 Task: Look for space in Bornheim, Germany from 8th June, 2023 to 19th June, 2023 for 1 adult in price range Rs.5000 to Rs.12000. Place can be shared room with 1  bedroom having 1 bed and 1 bathroom. Property type can be house, flat, guest house, hotel. Booking option can be shelf check-in. Required host language is English.
Action: Mouse moved to (403, 82)
Screenshot: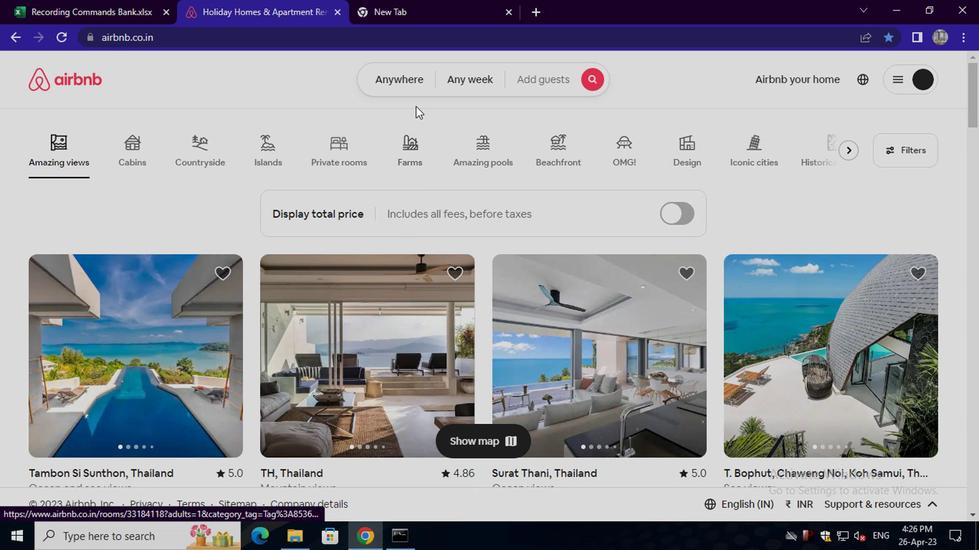 
Action: Mouse pressed left at (403, 82)
Screenshot: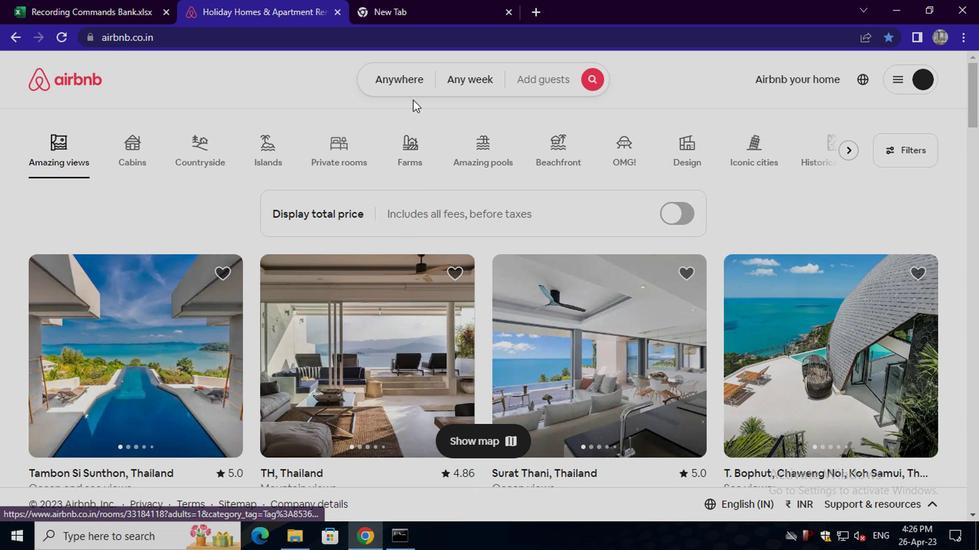 
Action: Mouse moved to (322, 142)
Screenshot: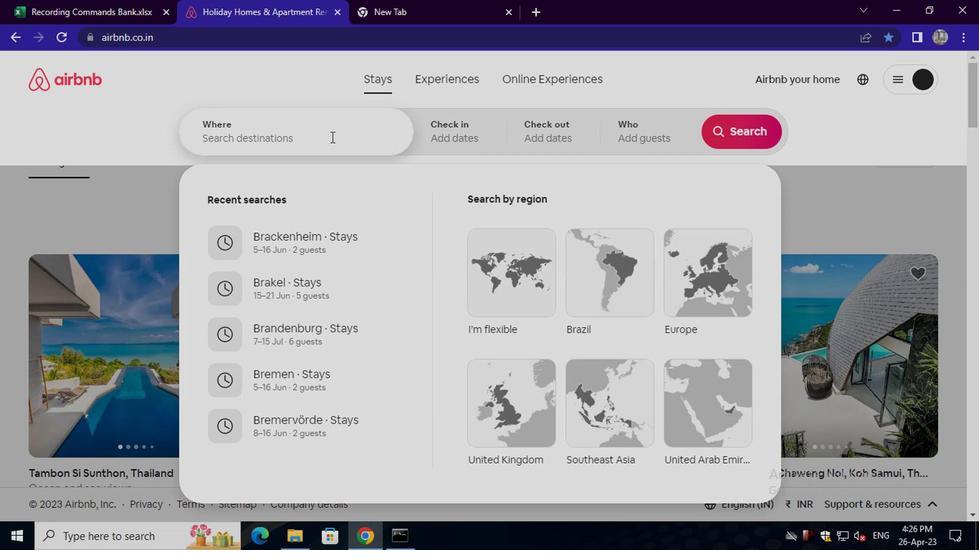 
Action: Mouse pressed left at (322, 142)
Screenshot: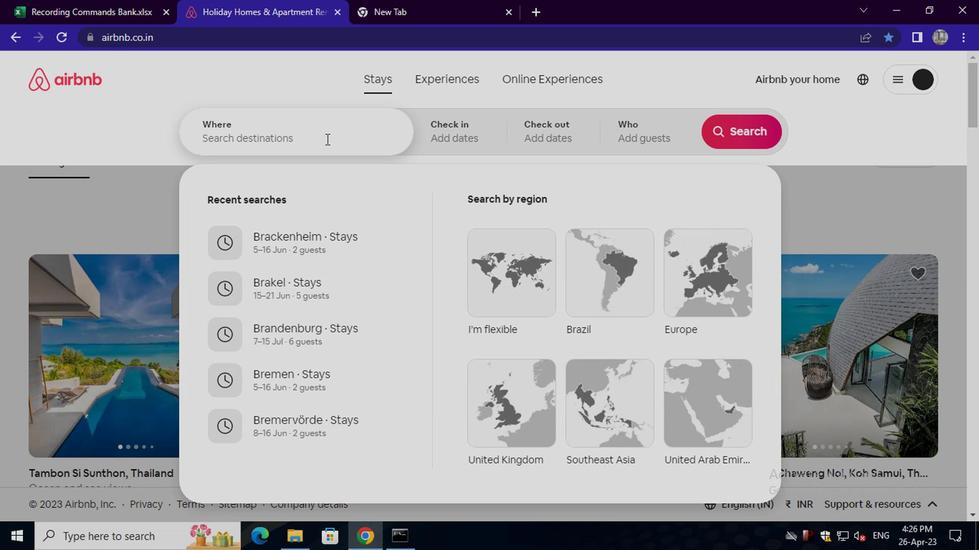 
Action: Key pressed borng<Key.backspace>heim,<Key.space>germany
Screenshot: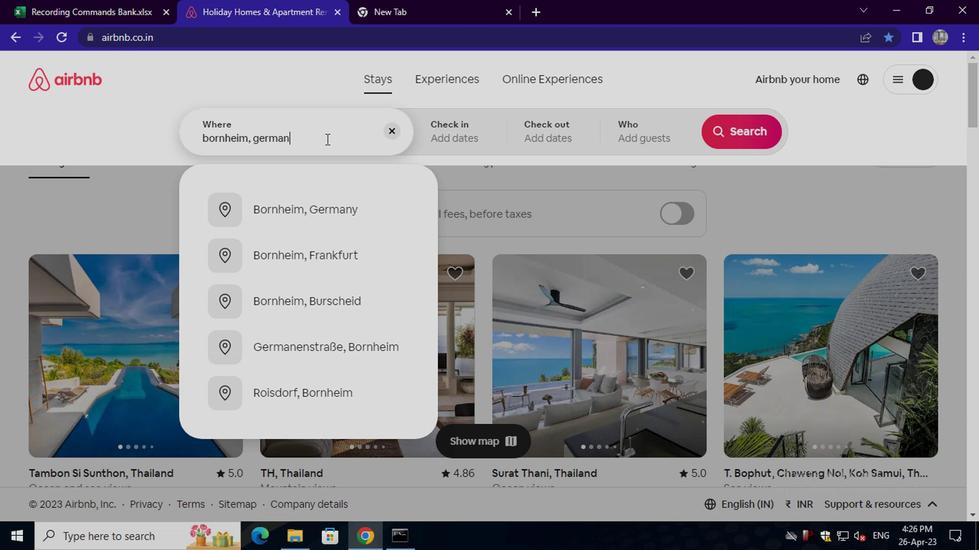 
Action: Mouse moved to (329, 138)
Screenshot: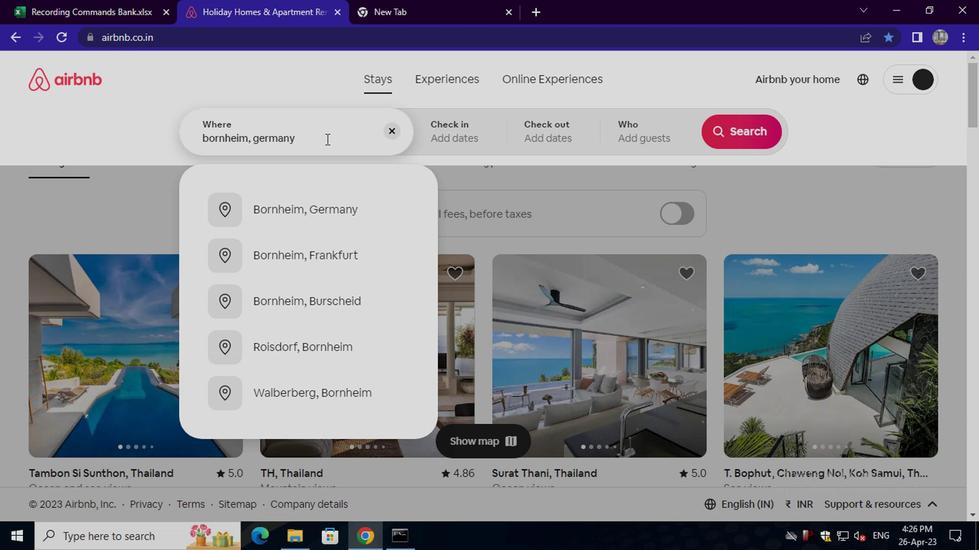 
Action: Key pressed <Key.enter>
Screenshot: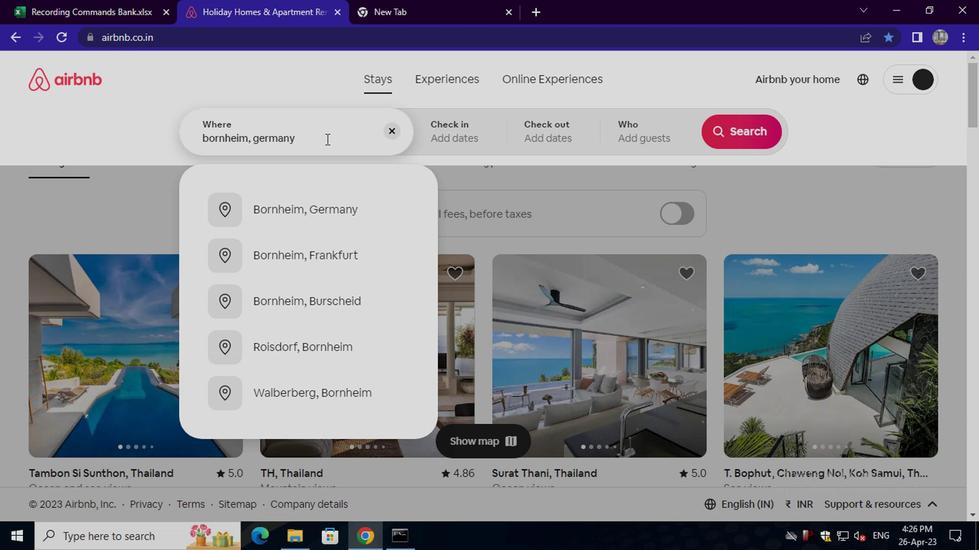 
Action: Mouse moved to (725, 246)
Screenshot: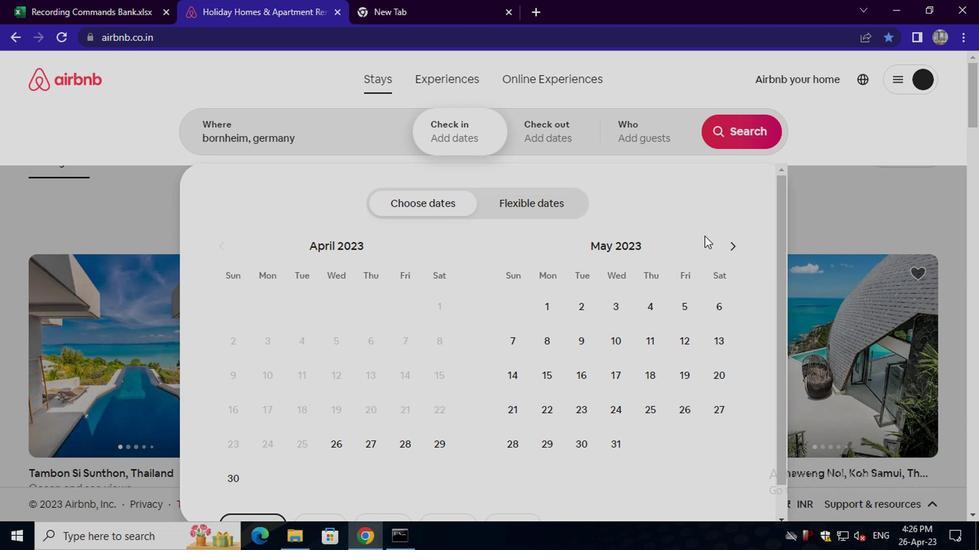 
Action: Mouse pressed left at (725, 246)
Screenshot: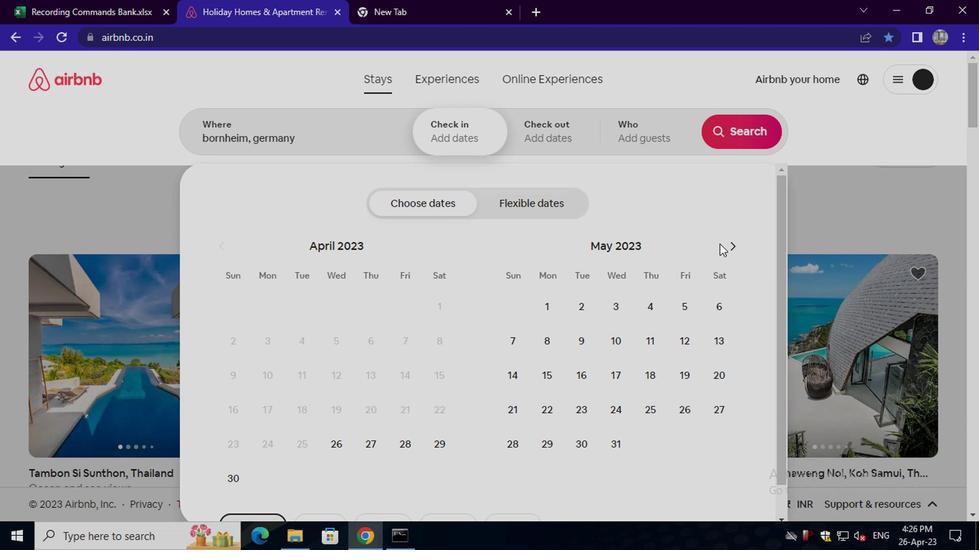 
Action: Mouse moved to (650, 336)
Screenshot: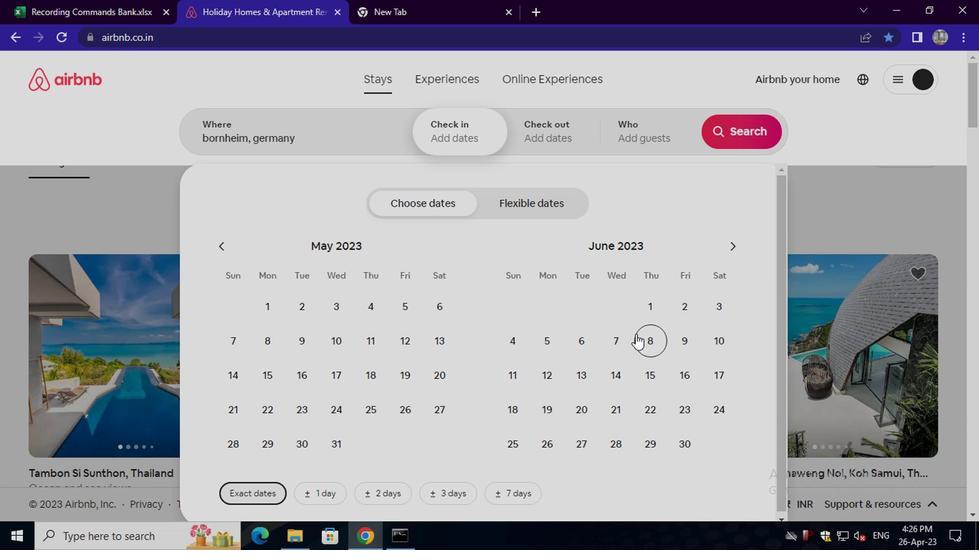 
Action: Mouse pressed left at (650, 336)
Screenshot: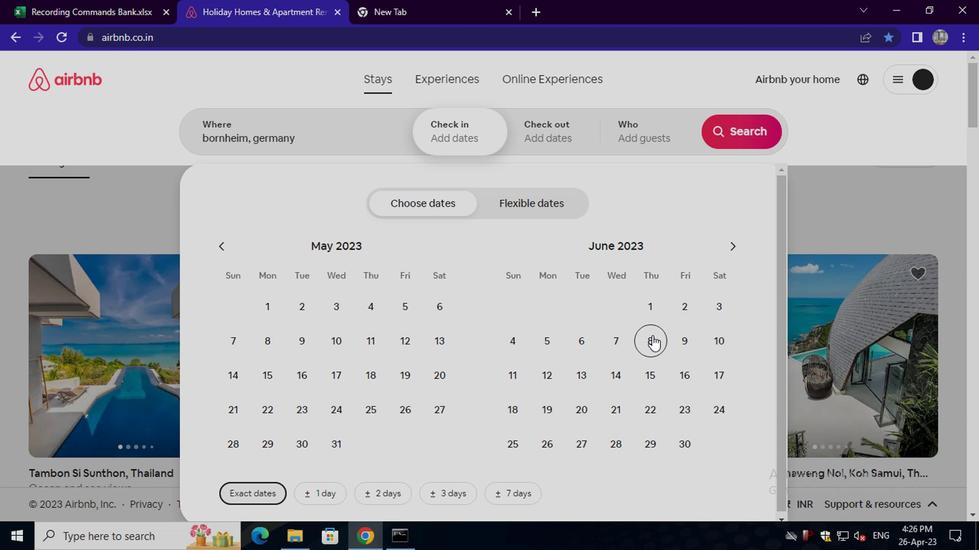 
Action: Mouse moved to (551, 413)
Screenshot: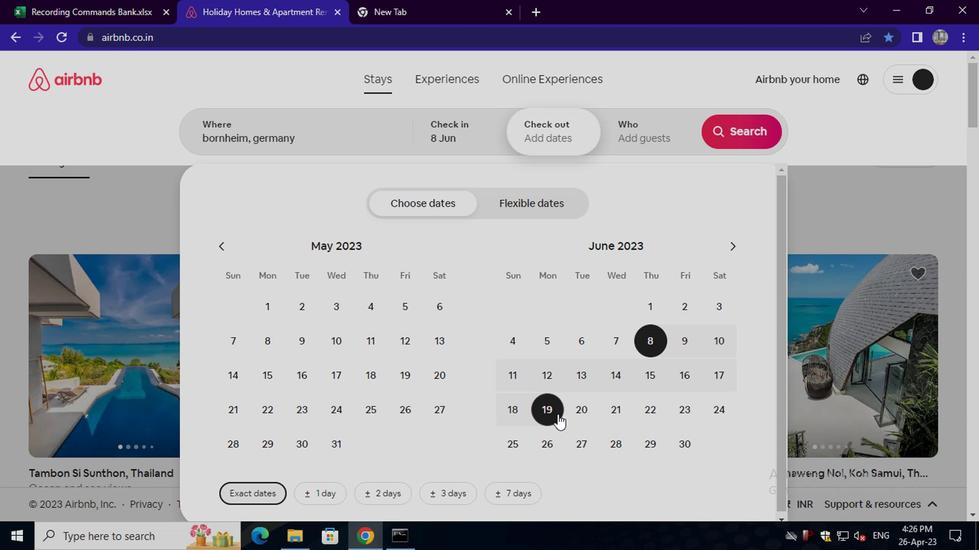 
Action: Mouse pressed left at (551, 413)
Screenshot: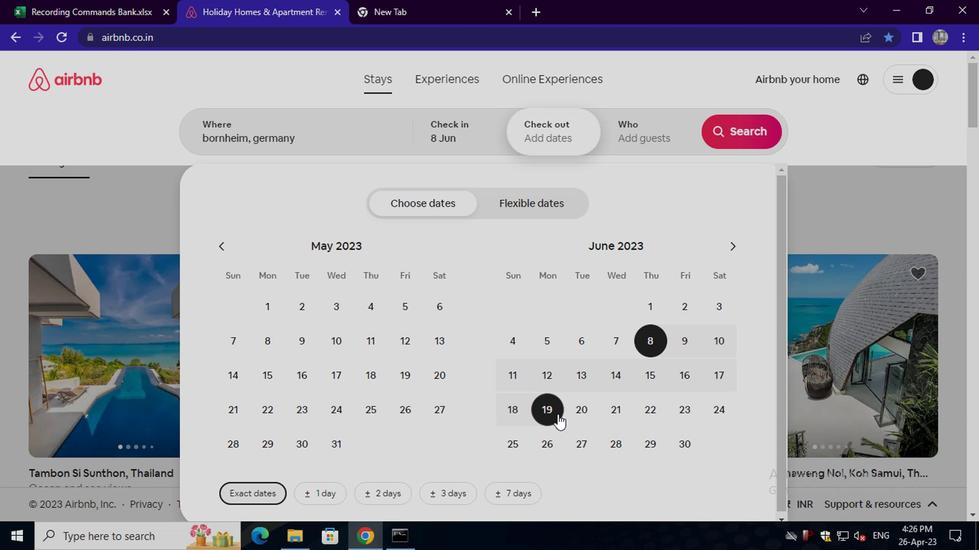 
Action: Mouse moved to (654, 144)
Screenshot: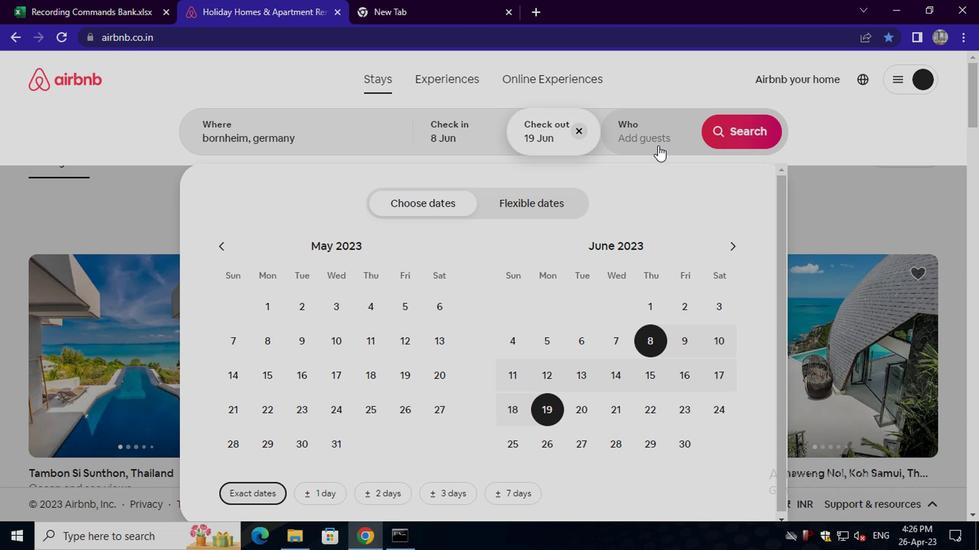 
Action: Mouse pressed left at (654, 144)
Screenshot: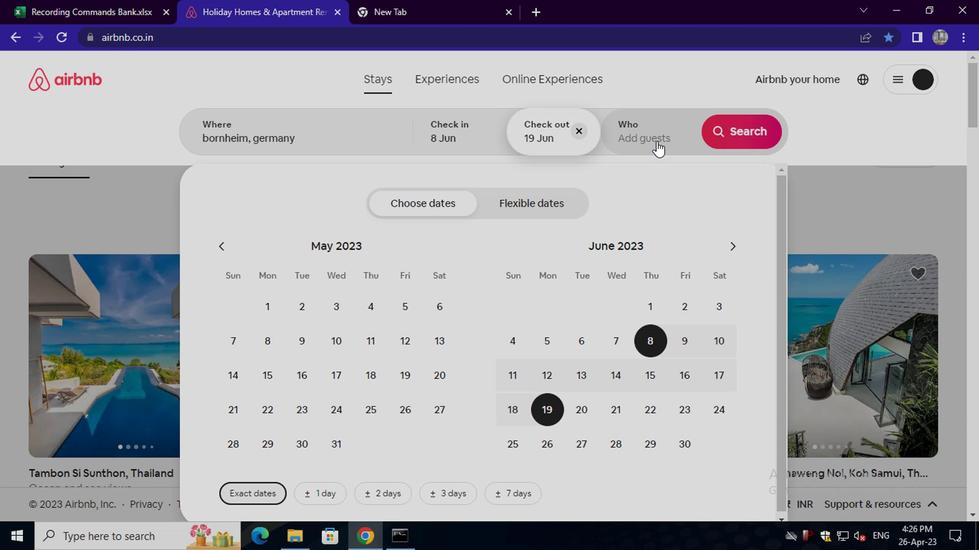 
Action: Mouse moved to (747, 202)
Screenshot: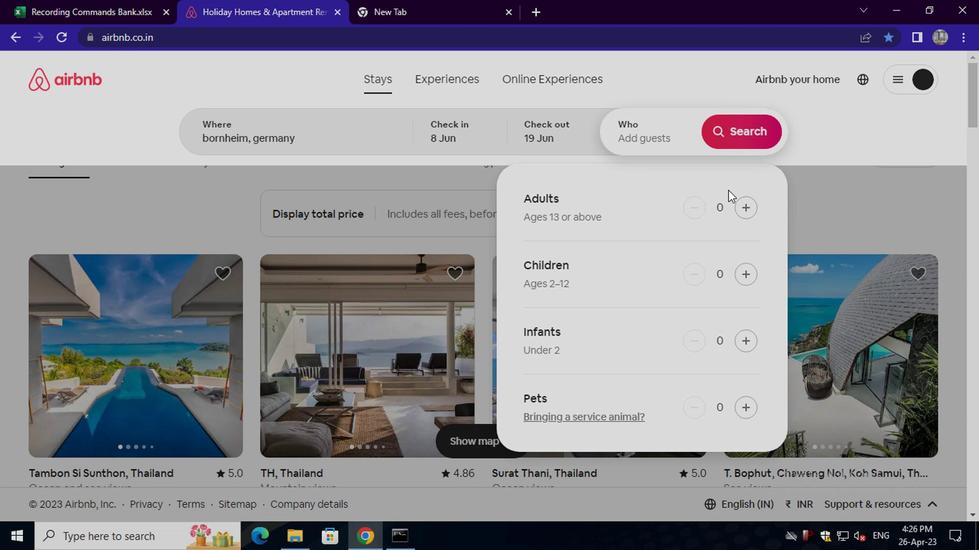
Action: Mouse pressed left at (747, 202)
Screenshot: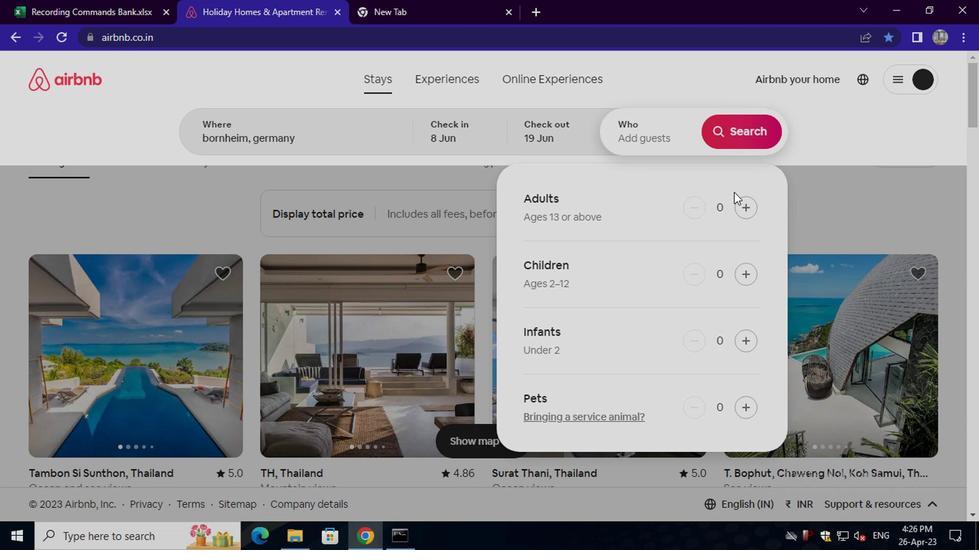 
Action: Mouse moved to (733, 138)
Screenshot: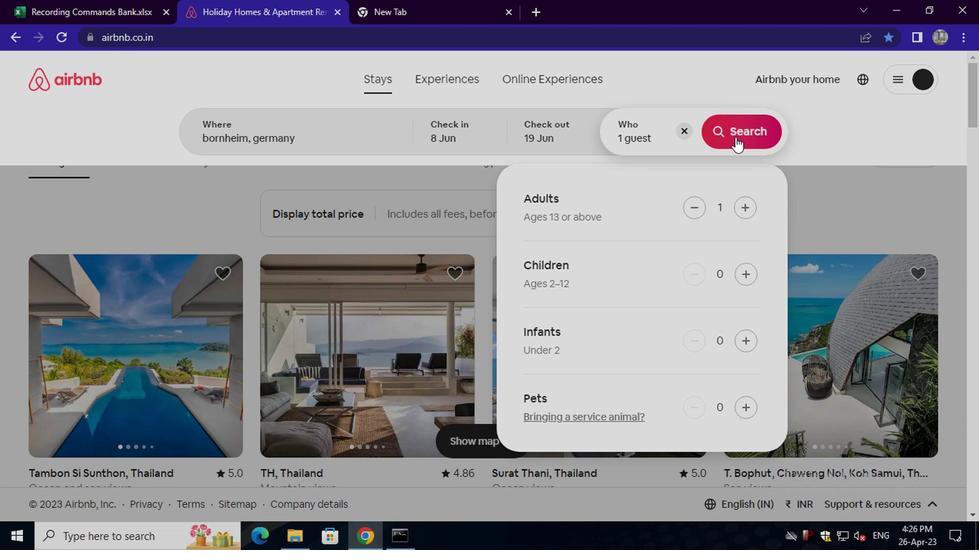 
Action: Mouse pressed left at (733, 138)
Screenshot: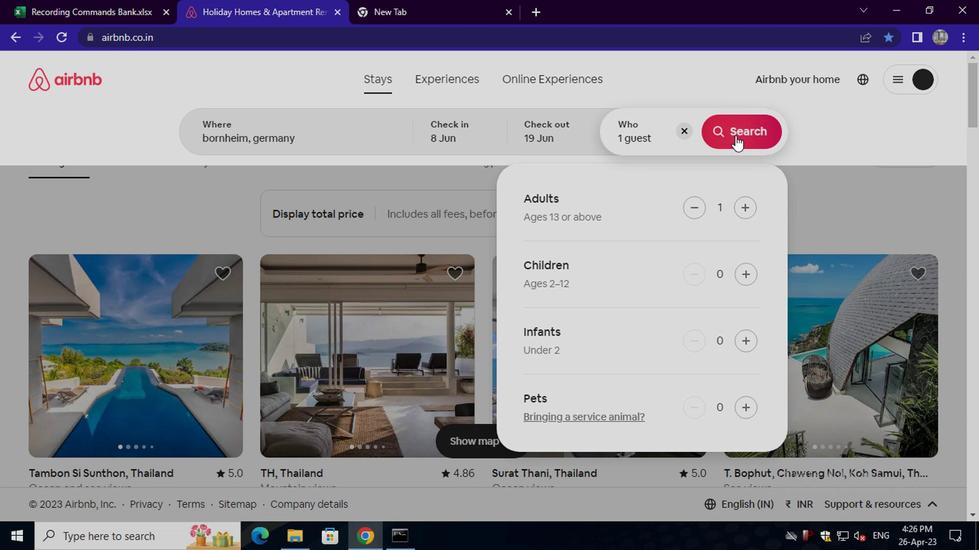 
Action: Mouse moved to (937, 137)
Screenshot: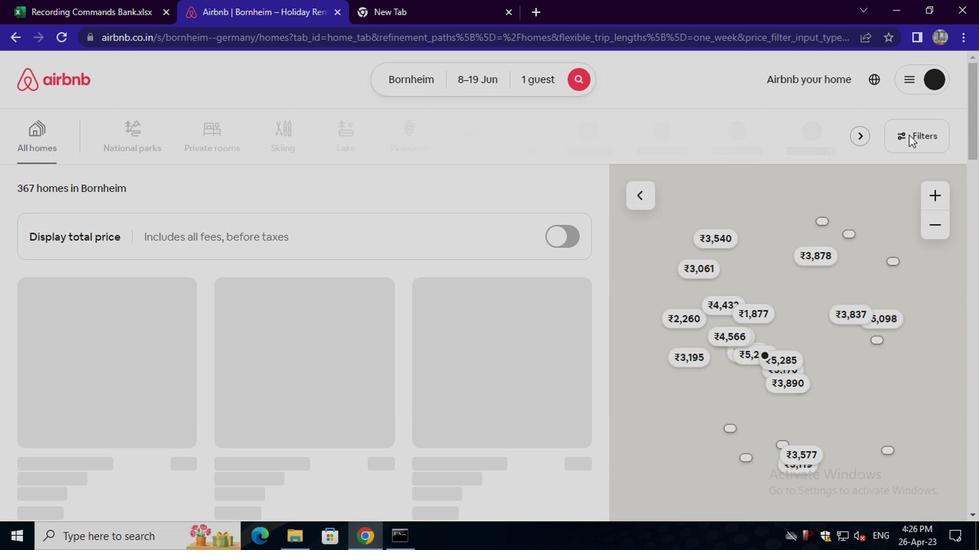 
Action: Mouse pressed left at (937, 137)
Screenshot: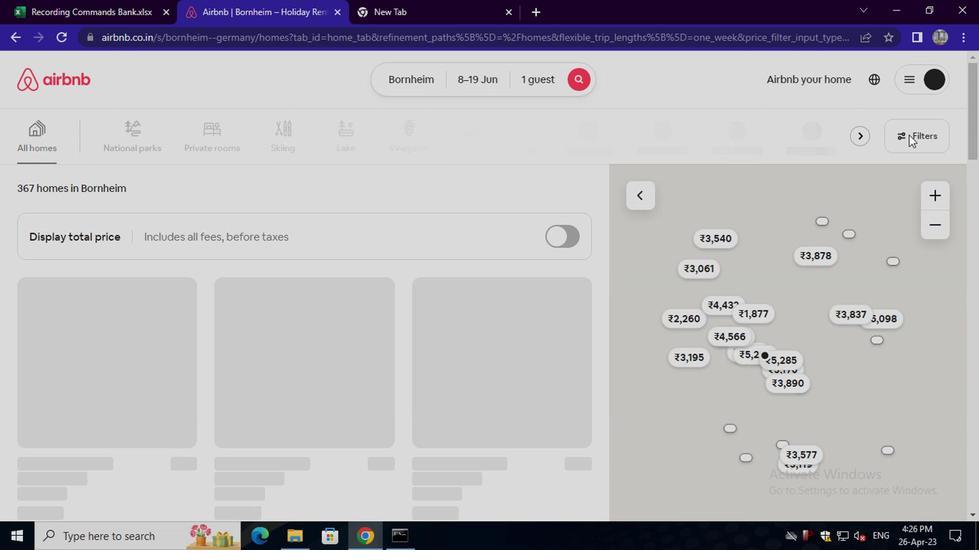 
Action: Mouse moved to (343, 323)
Screenshot: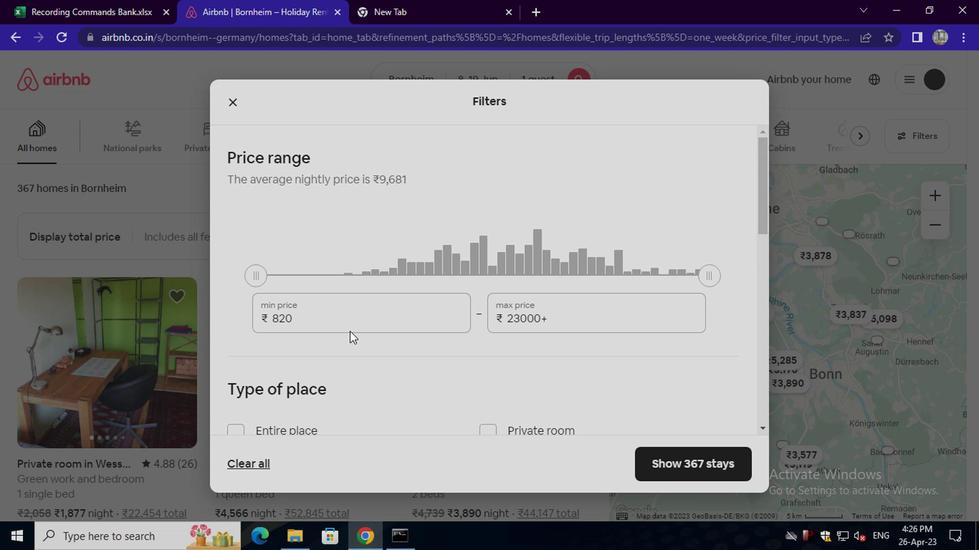 
Action: Mouse pressed left at (343, 323)
Screenshot: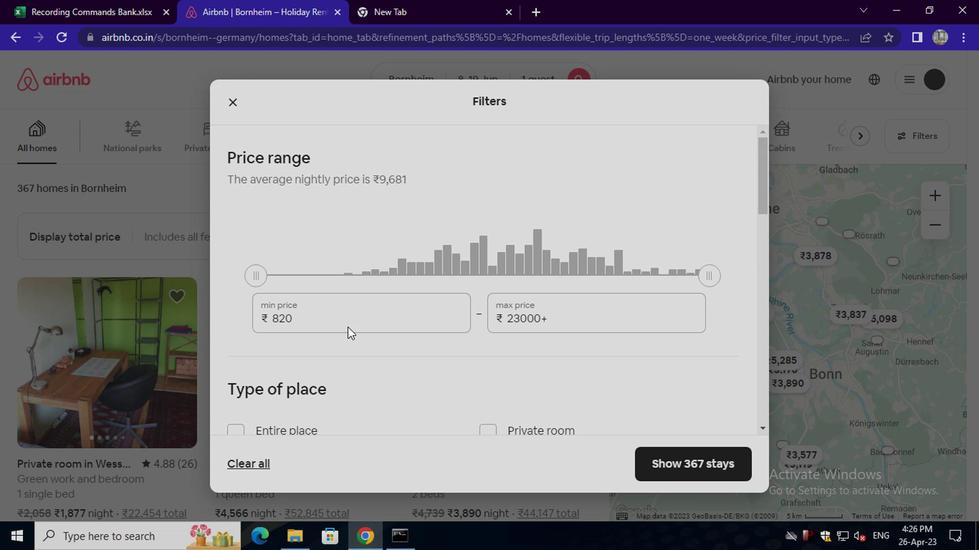 
Action: Key pressed <Key.backspace><Key.backspace><Key.backspace><Key.backspace><Key.backspace><Key.backspace><Key.backspace><Key.backspace><Key.backspace><Key.backspace><Key.backspace><Key.backspace>5000
Screenshot: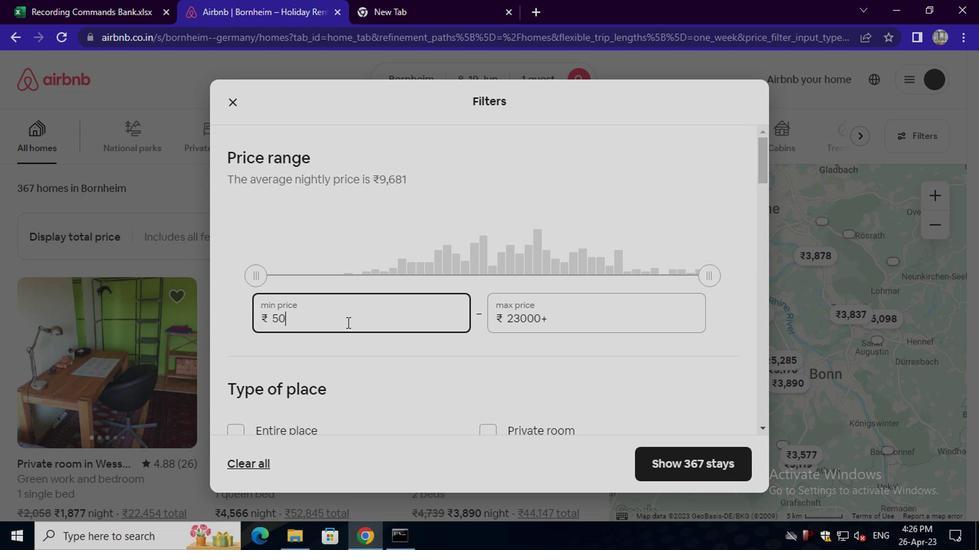 
Action: Mouse moved to (546, 317)
Screenshot: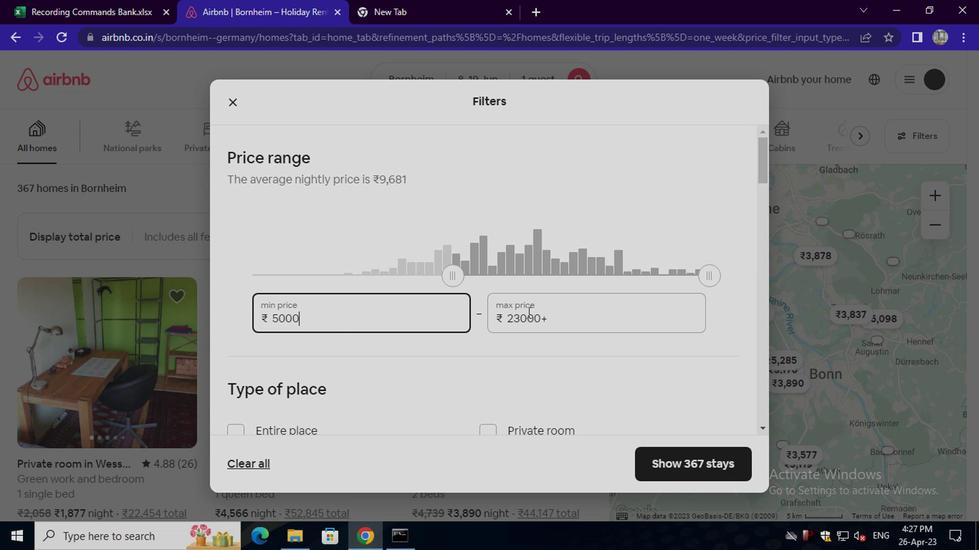 
Action: Mouse pressed left at (546, 317)
Screenshot: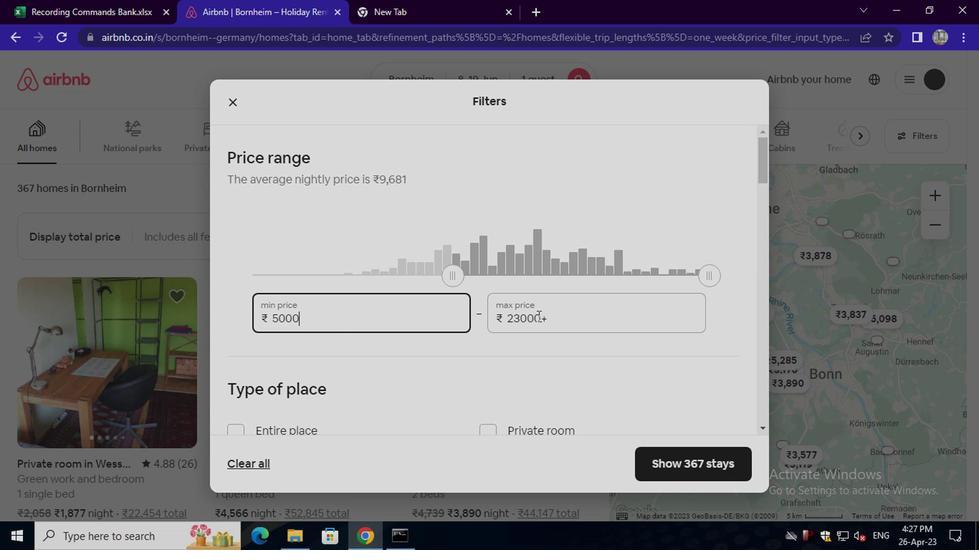 
Action: Mouse moved to (546, 317)
Screenshot: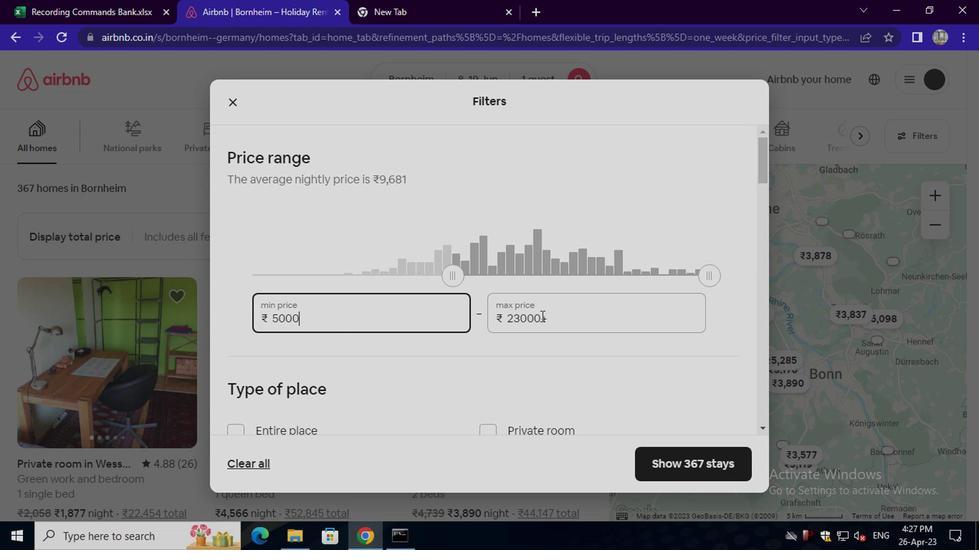 
Action: Key pressed <Key.backspace><Key.backspace><Key.backspace><Key.backspace><Key.backspace><Key.backspace><Key.backspace><Key.backspace><Key.backspace><Key.backspace><Key.backspace><Key.backspace><Key.backspace>12000
Screenshot: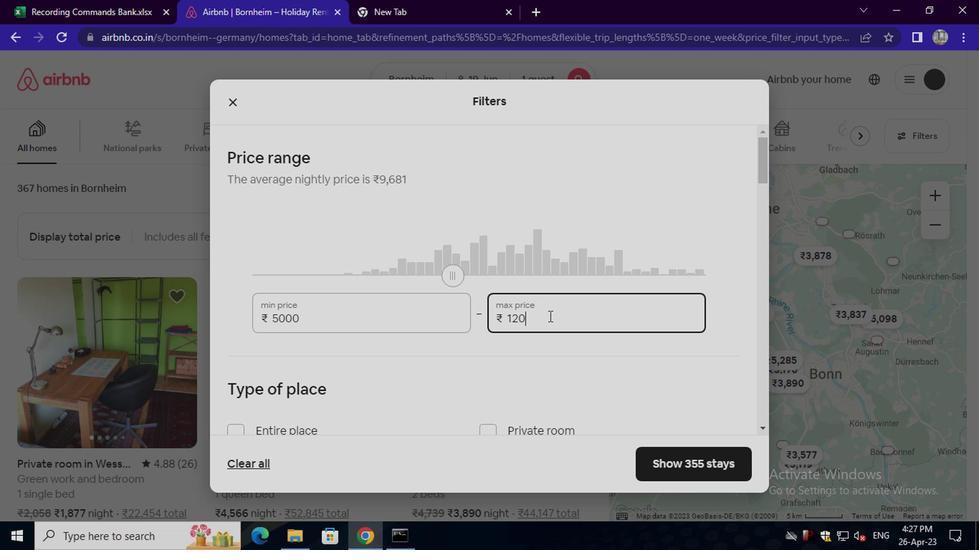 
Action: Mouse scrolled (546, 316) with delta (0, 0)
Screenshot: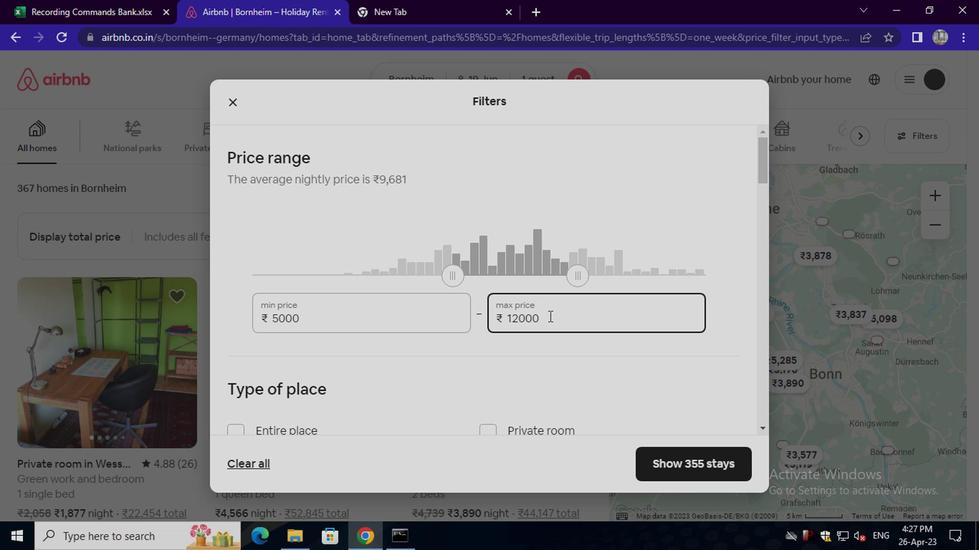
Action: Mouse scrolled (546, 316) with delta (0, 0)
Screenshot: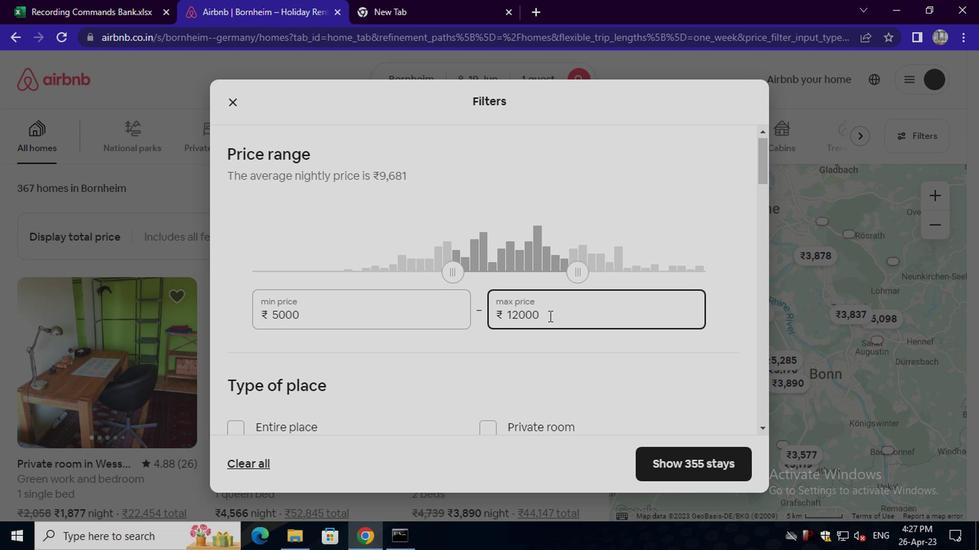 
Action: Mouse scrolled (546, 316) with delta (0, 0)
Screenshot: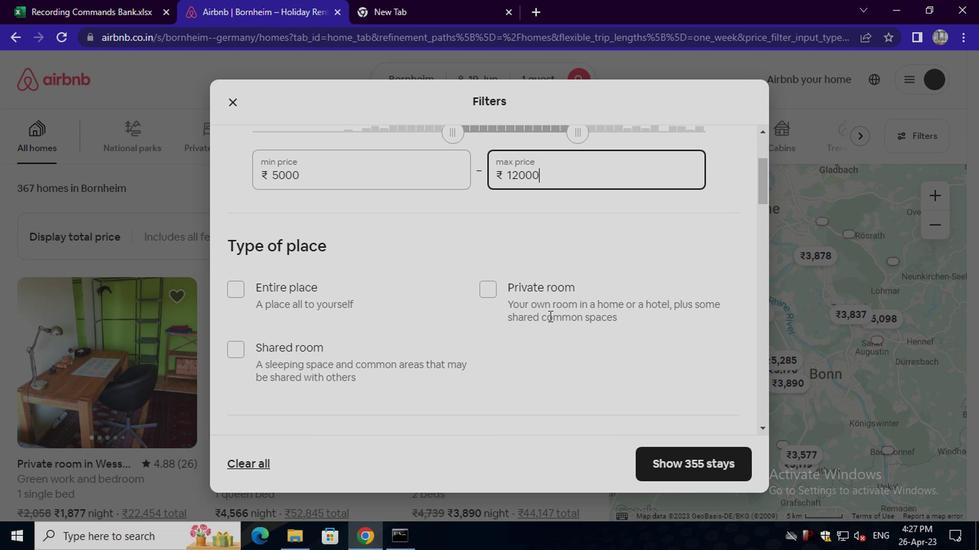 
Action: Mouse moved to (287, 274)
Screenshot: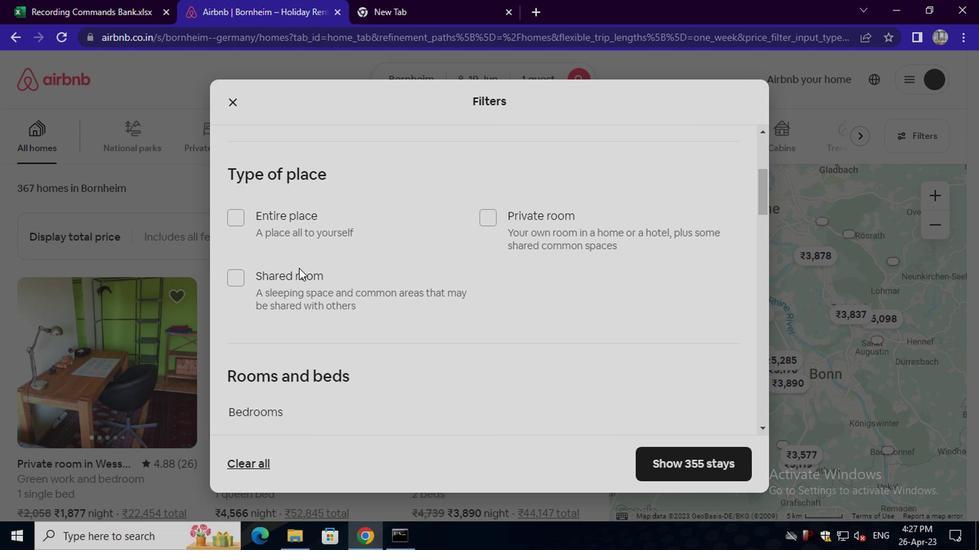 
Action: Mouse pressed left at (287, 274)
Screenshot: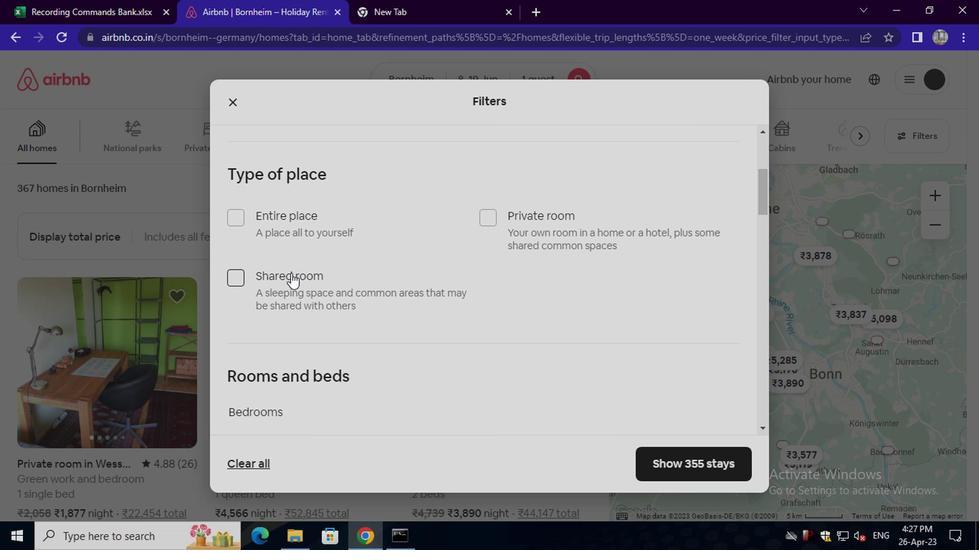 
Action: Mouse moved to (289, 277)
Screenshot: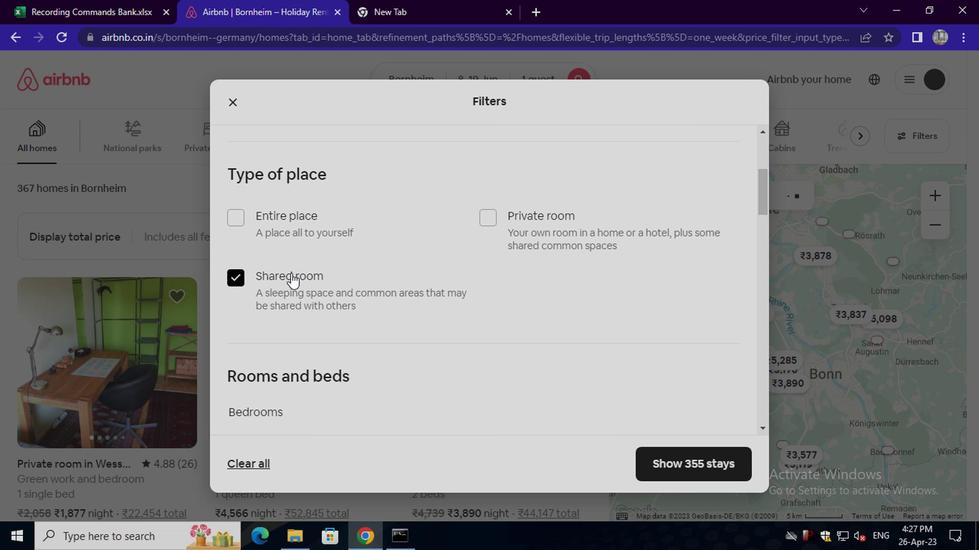 
Action: Mouse scrolled (289, 276) with delta (0, 0)
Screenshot: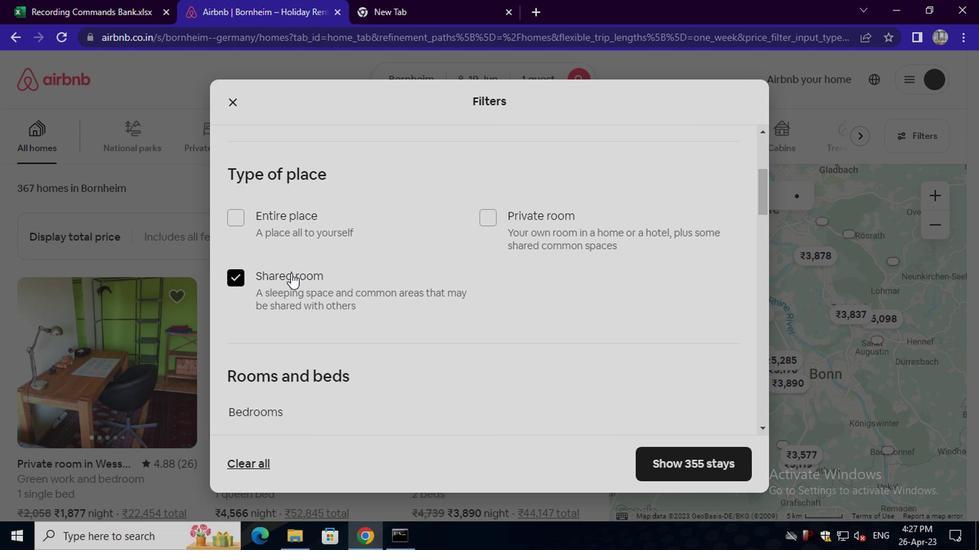 
Action: Mouse scrolled (289, 276) with delta (0, 0)
Screenshot: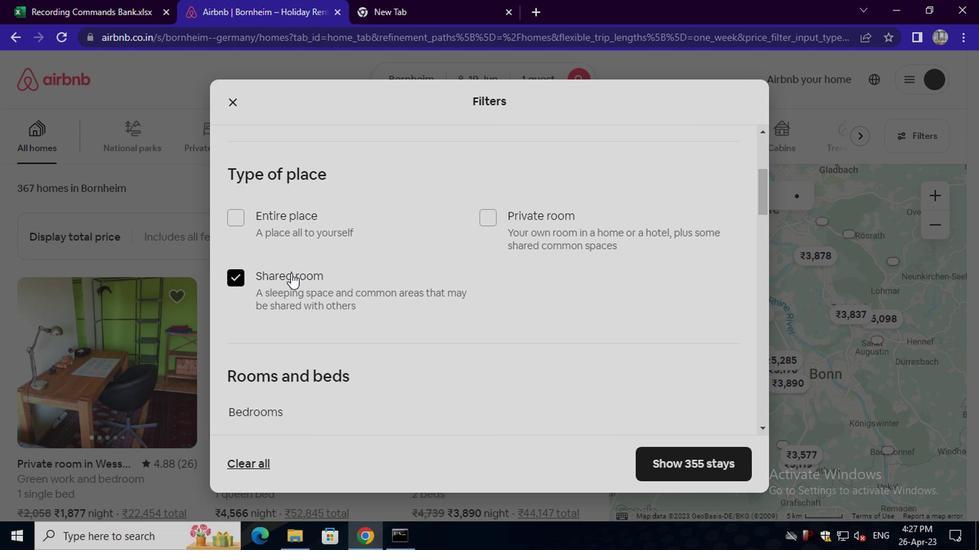 
Action: Mouse scrolled (289, 276) with delta (0, 0)
Screenshot: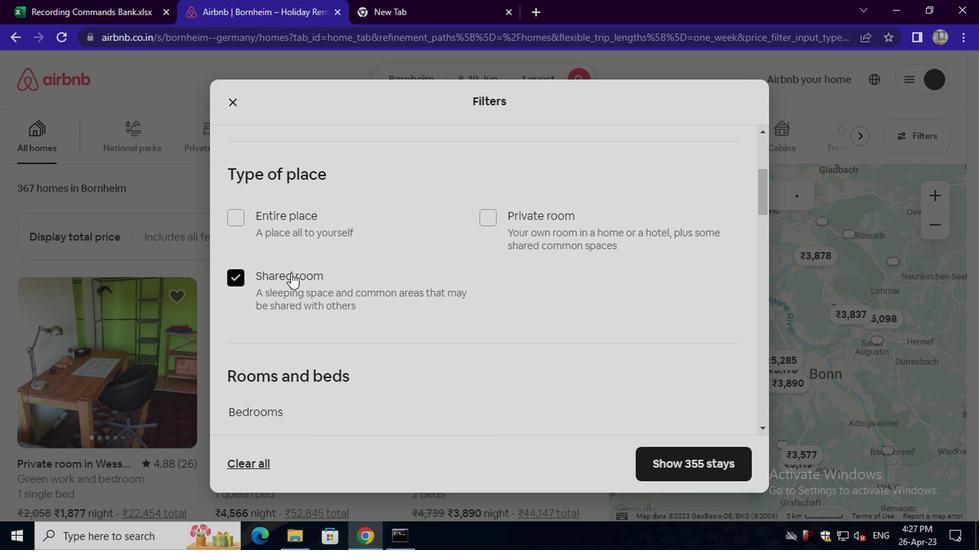 
Action: Mouse moved to (301, 246)
Screenshot: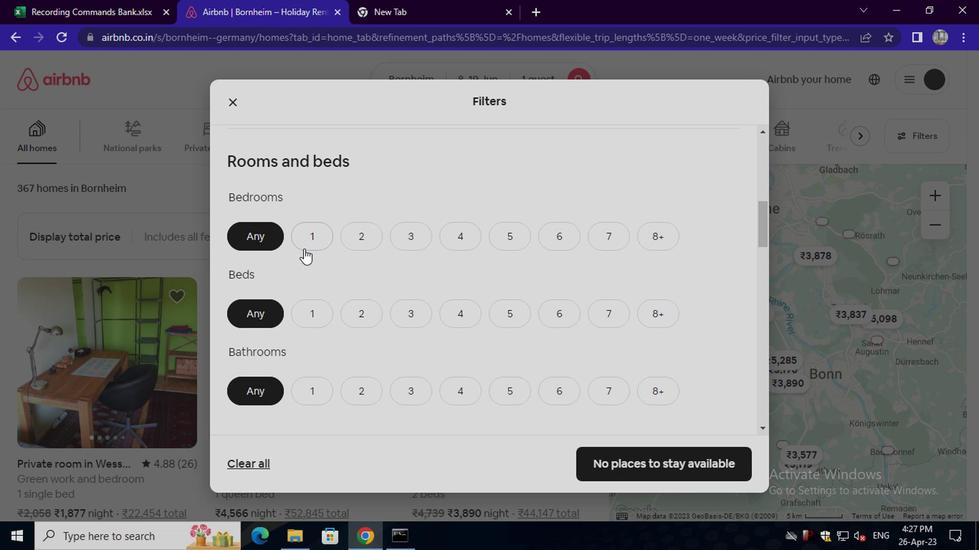 
Action: Mouse pressed left at (301, 246)
Screenshot: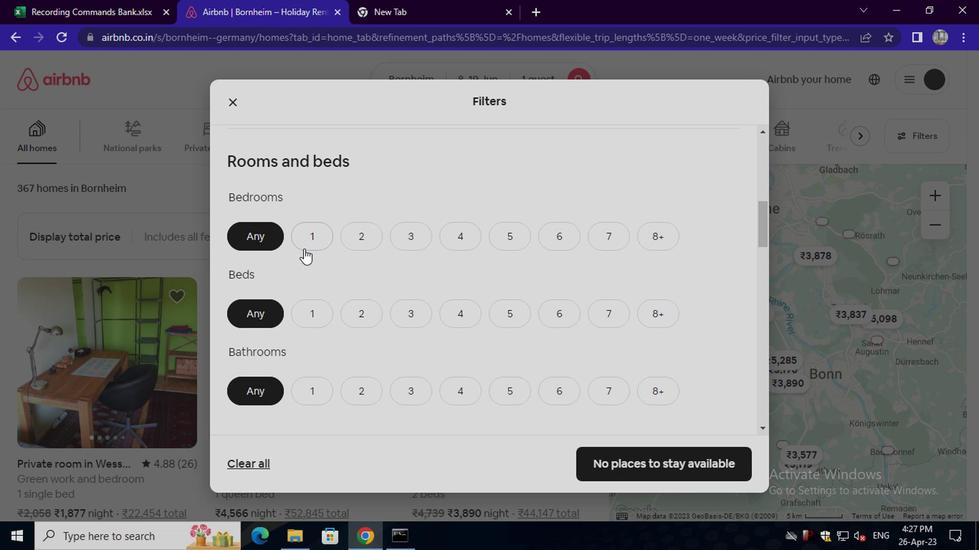 
Action: Mouse moved to (306, 311)
Screenshot: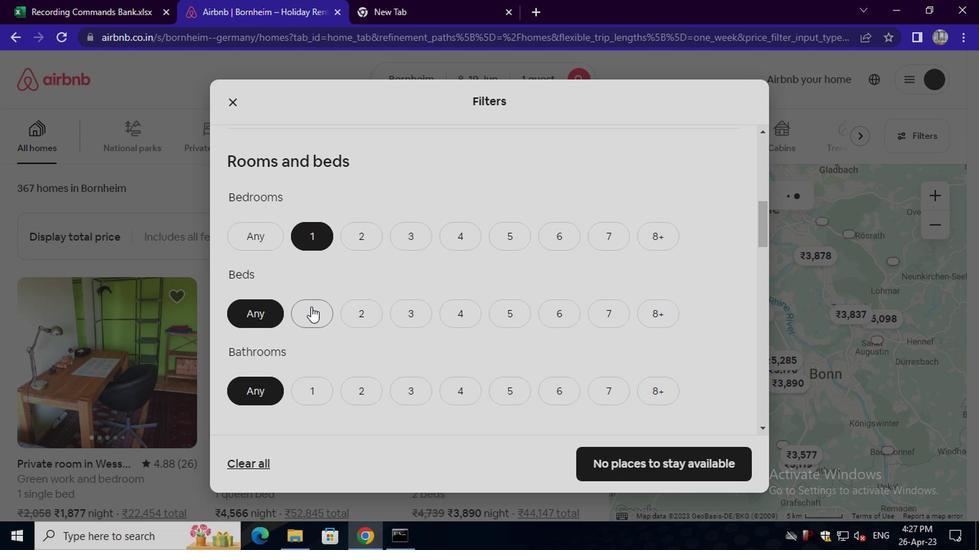 
Action: Mouse pressed left at (306, 311)
Screenshot: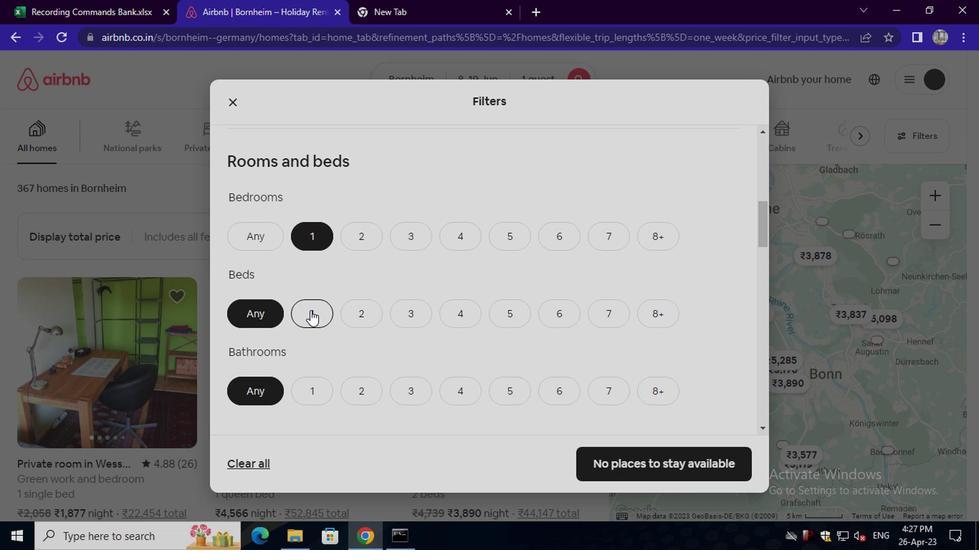 
Action: Mouse moved to (307, 391)
Screenshot: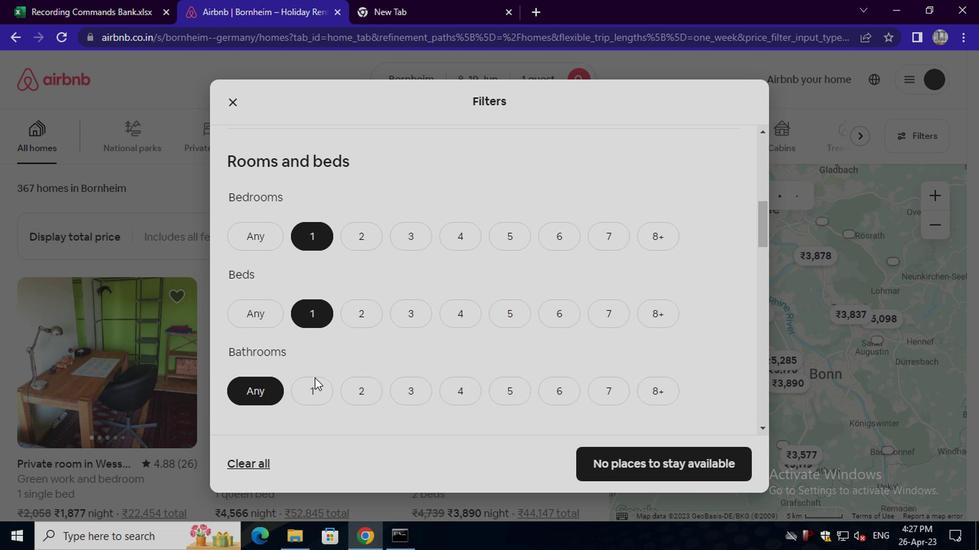 
Action: Mouse pressed left at (307, 391)
Screenshot: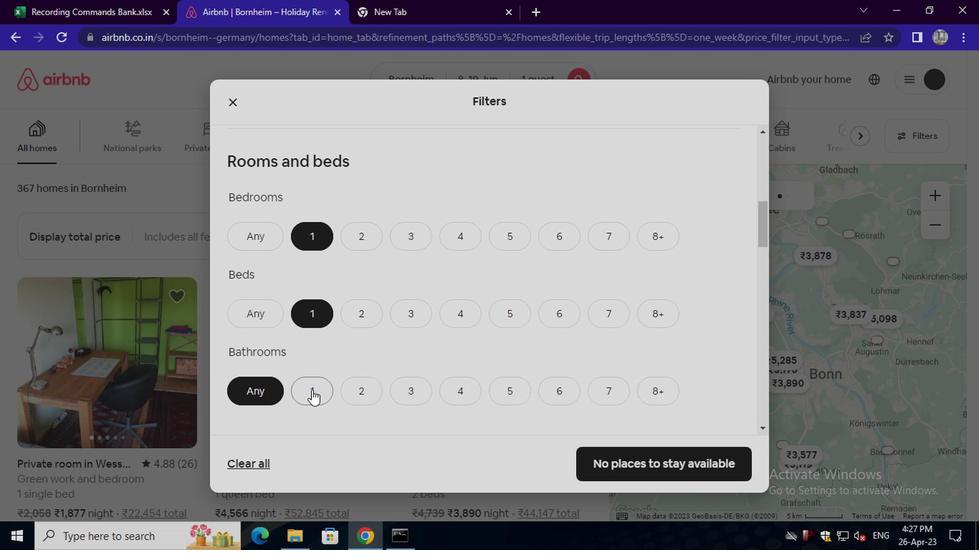 
Action: Mouse moved to (318, 351)
Screenshot: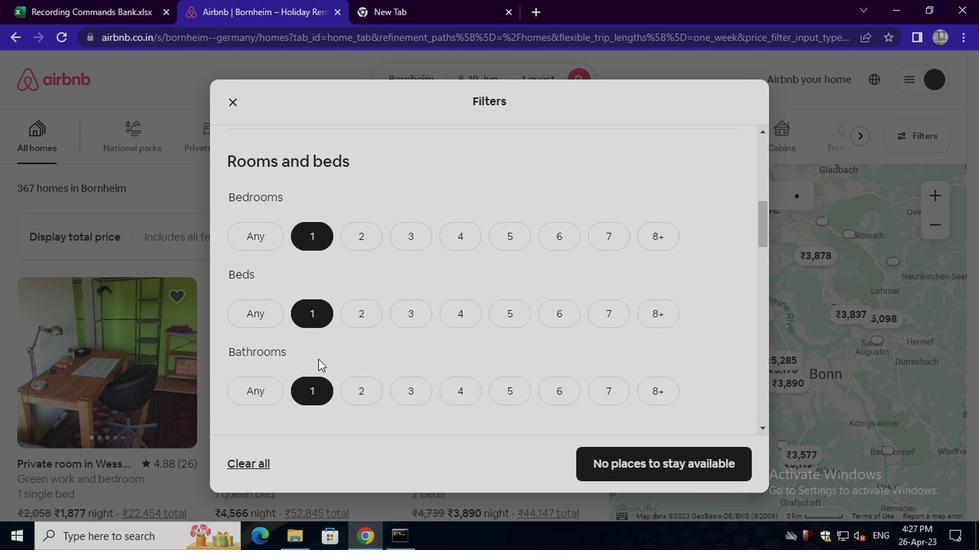
Action: Mouse scrolled (318, 351) with delta (0, 0)
Screenshot: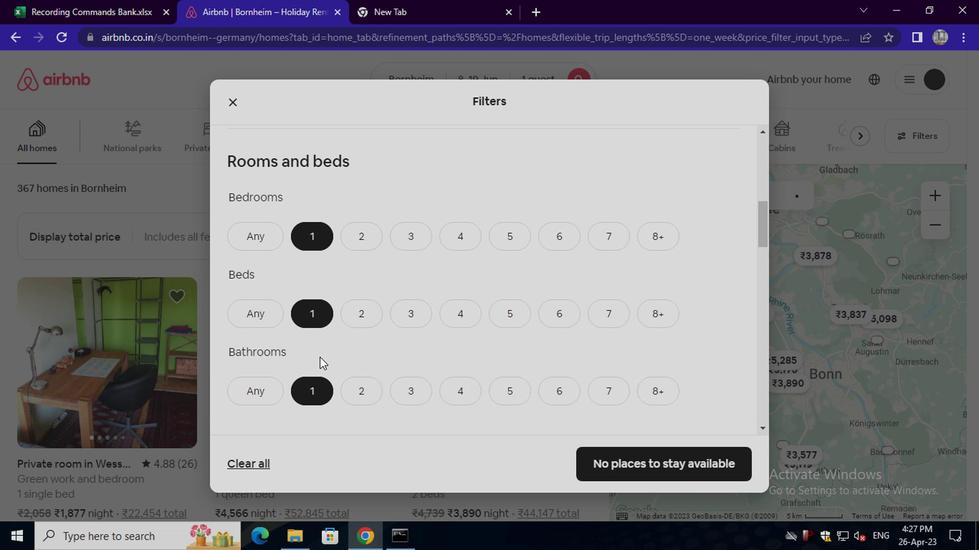 
Action: Mouse scrolled (318, 351) with delta (0, 0)
Screenshot: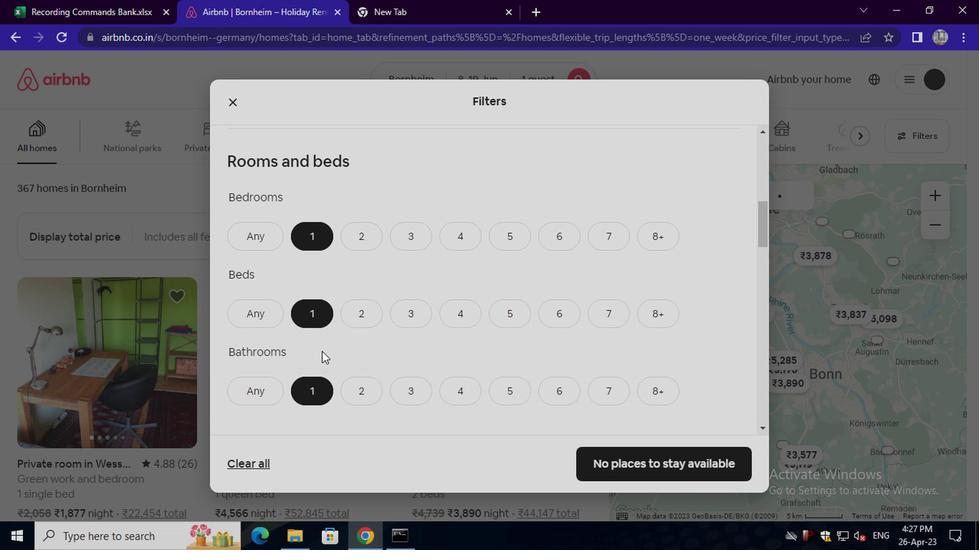 
Action: Mouse scrolled (318, 351) with delta (0, 0)
Screenshot: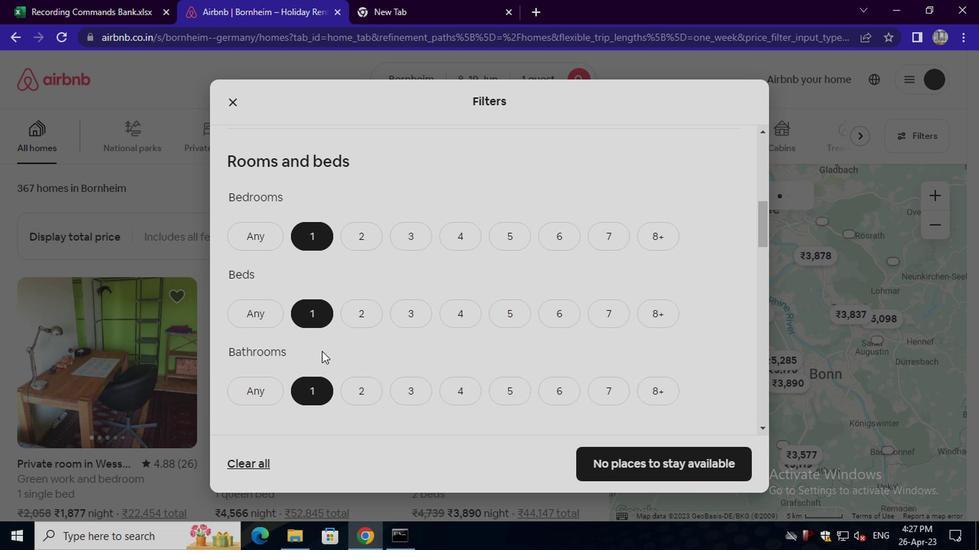 
Action: Mouse moved to (305, 338)
Screenshot: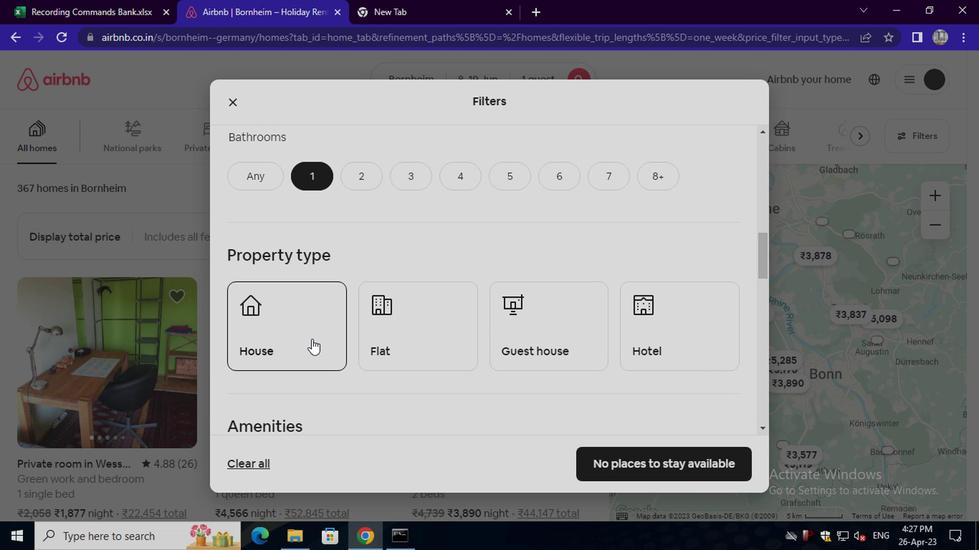 
Action: Mouse pressed left at (305, 338)
Screenshot: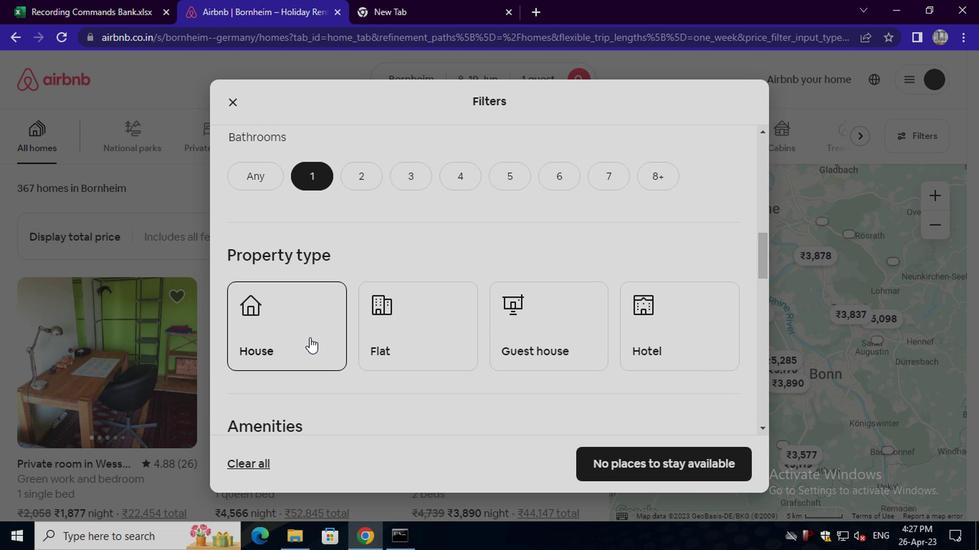 
Action: Mouse moved to (387, 332)
Screenshot: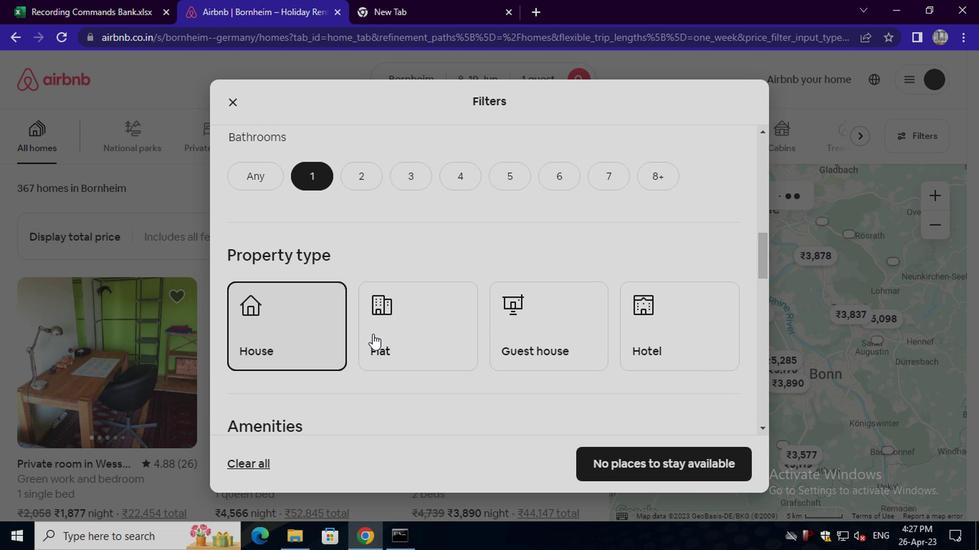 
Action: Mouse pressed left at (387, 332)
Screenshot: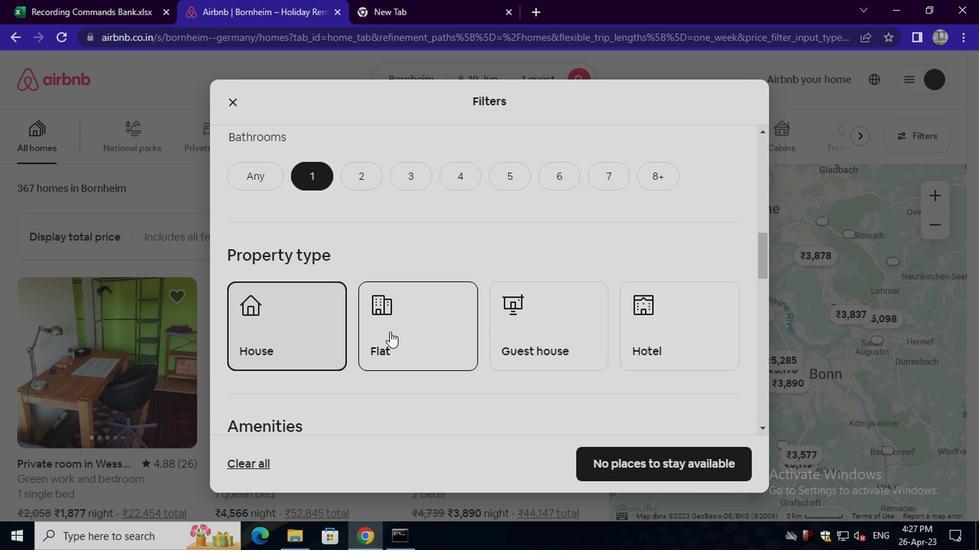 
Action: Mouse moved to (525, 331)
Screenshot: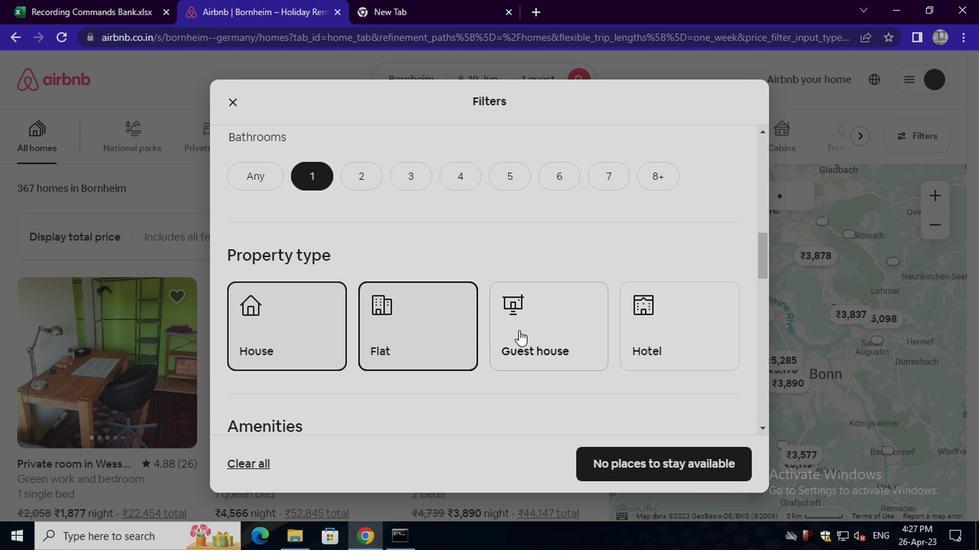 
Action: Mouse pressed left at (525, 331)
Screenshot: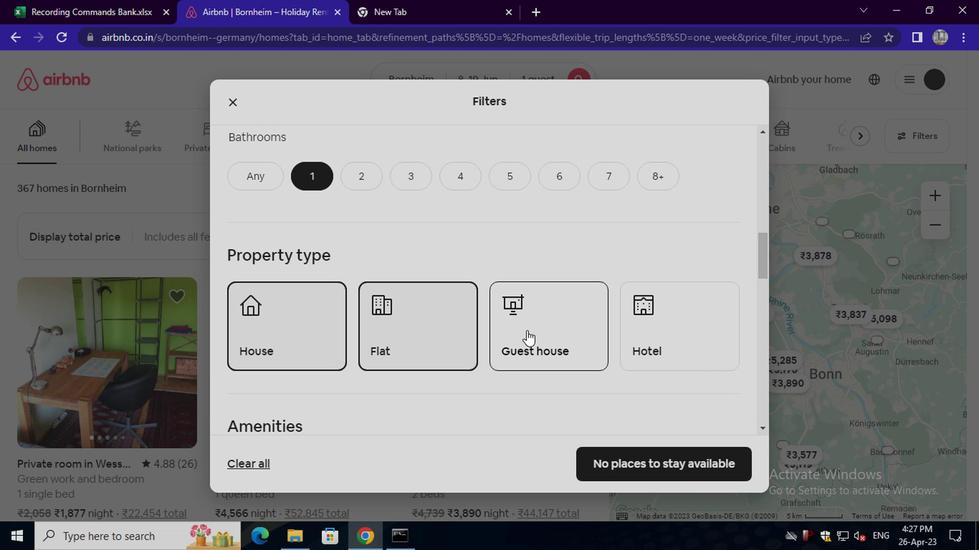 
Action: Mouse moved to (645, 338)
Screenshot: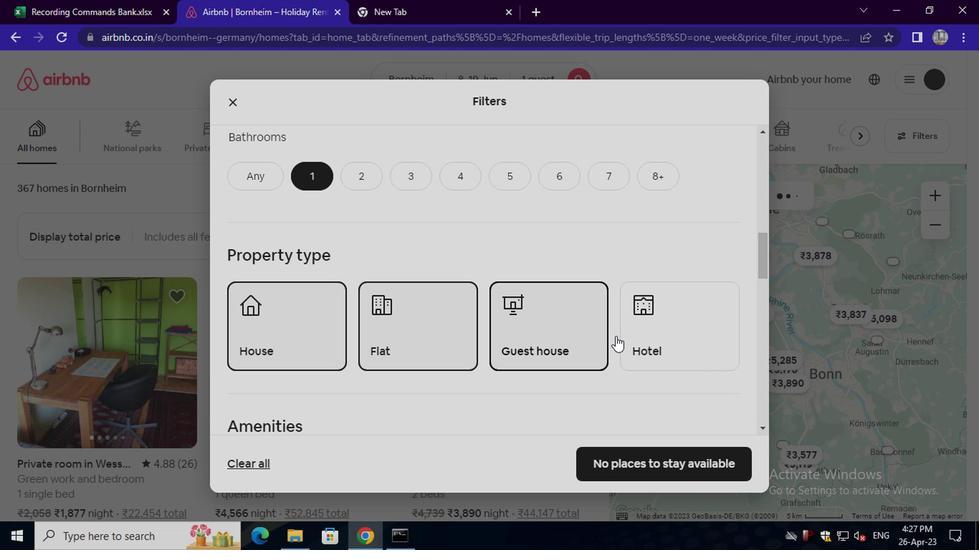 
Action: Mouse pressed left at (645, 338)
Screenshot: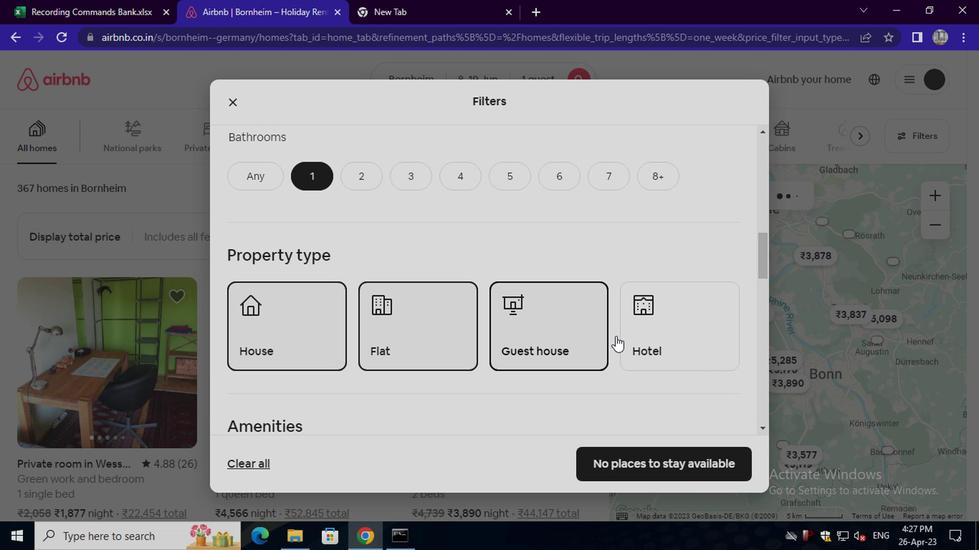
Action: Mouse moved to (545, 360)
Screenshot: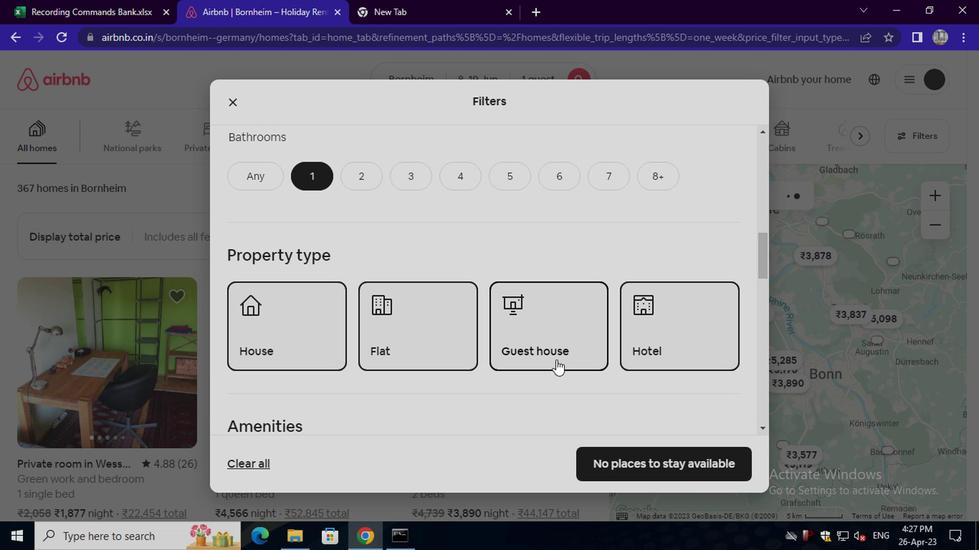 
Action: Mouse scrolled (545, 359) with delta (0, -1)
Screenshot: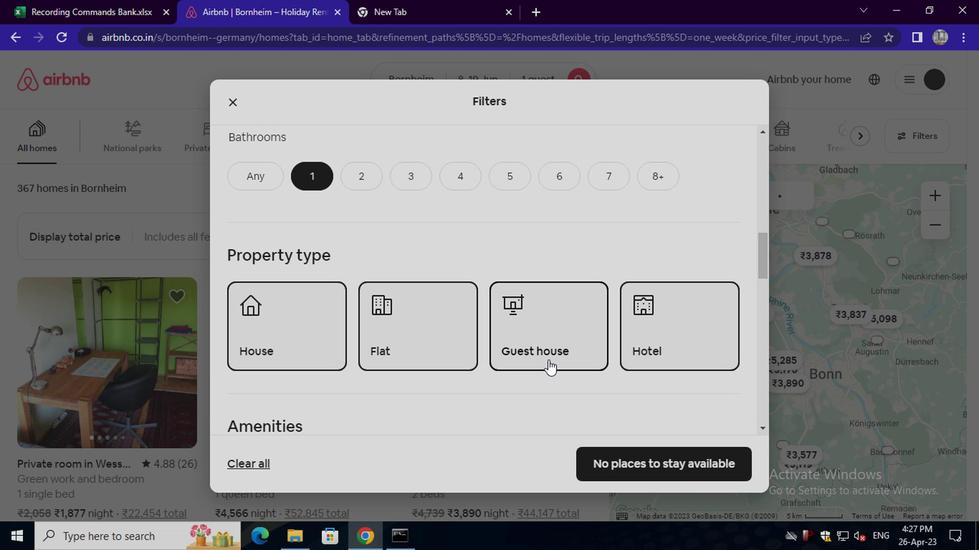 
Action: Mouse scrolled (545, 359) with delta (0, -1)
Screenshot: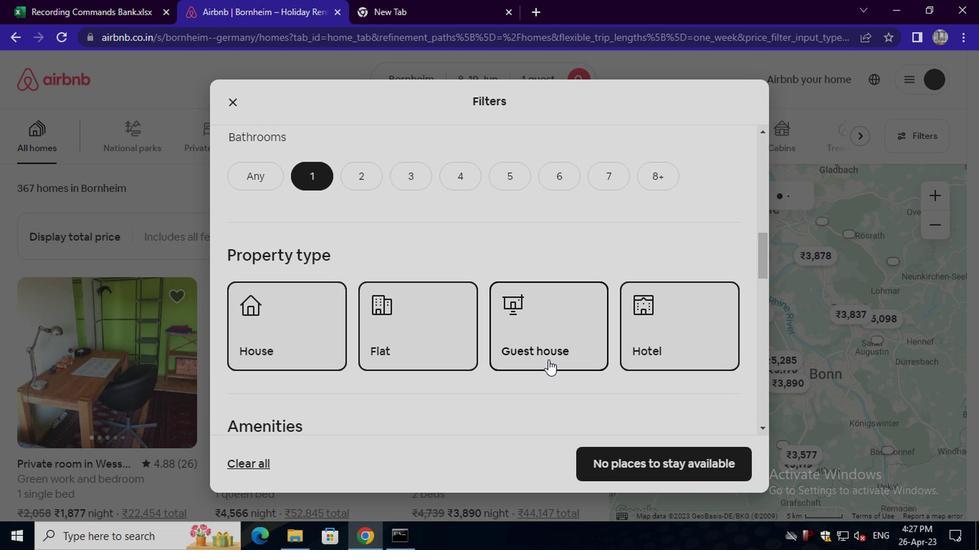
Action: Mouse scrolled (545, 359) with delta (0, -1)
Screenshot: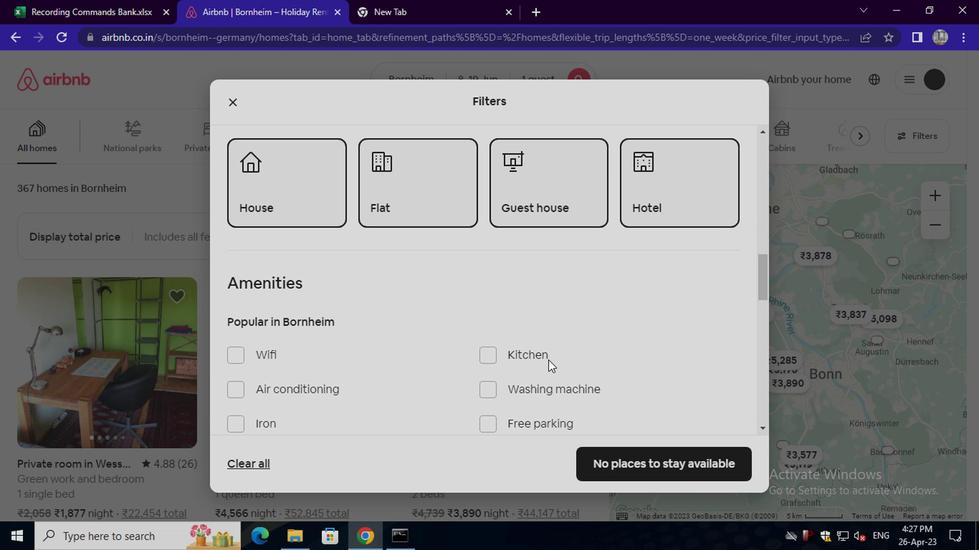 
Action: Mouse scrolled (545, 359) with delta (0, -1)
Screenshot: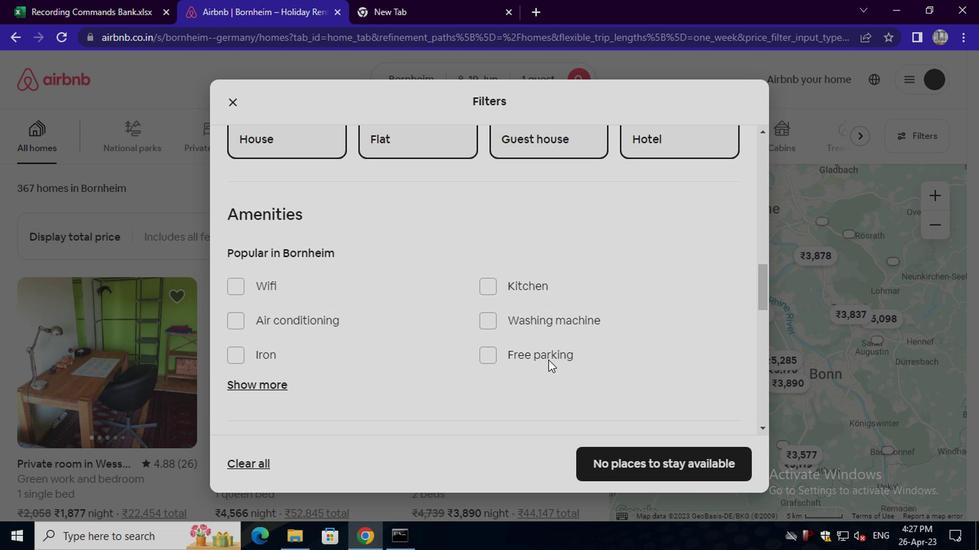 
Action: Mouse scrolled (545, 359) with delta (0, -1)
Screenshot: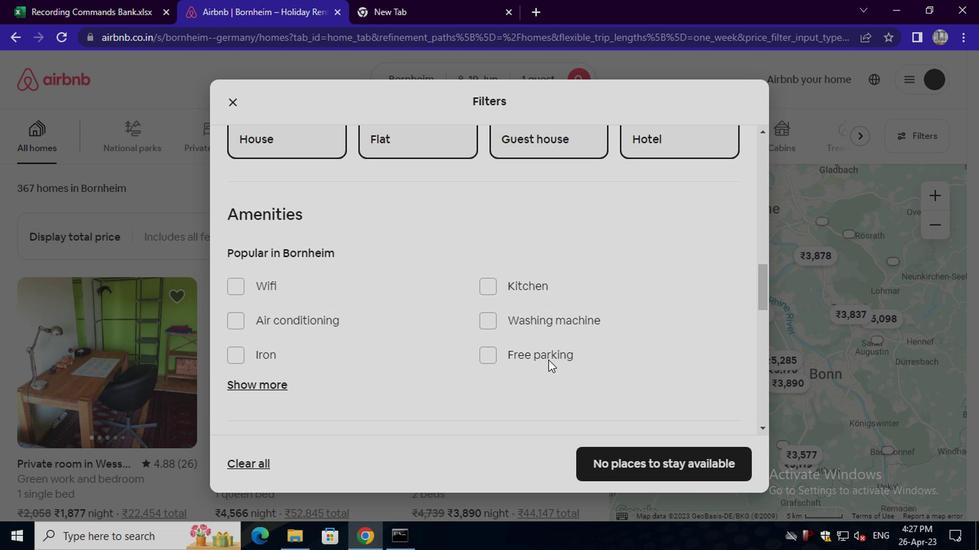 
Action: Mouse scrolled (545, 359) with delta (0, -1)
Screenshot: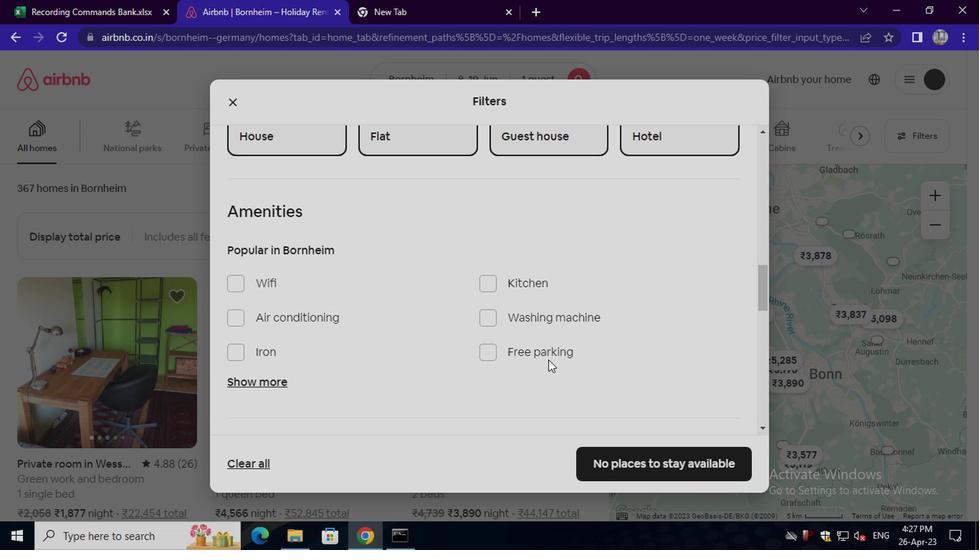 
Action: Mouse moved to (704, 331)
Screenshot: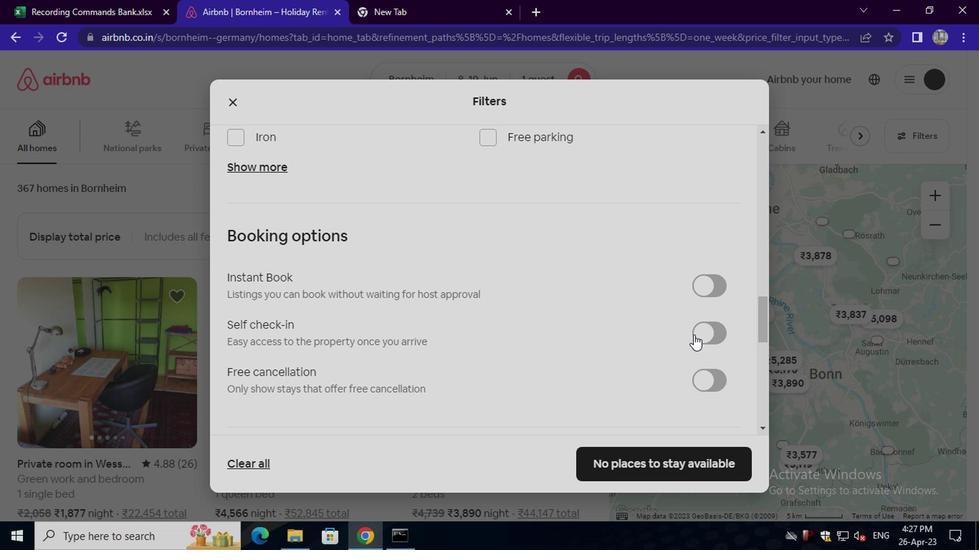 
Action: Mouse pressed left at (704, 331)
Screenshot: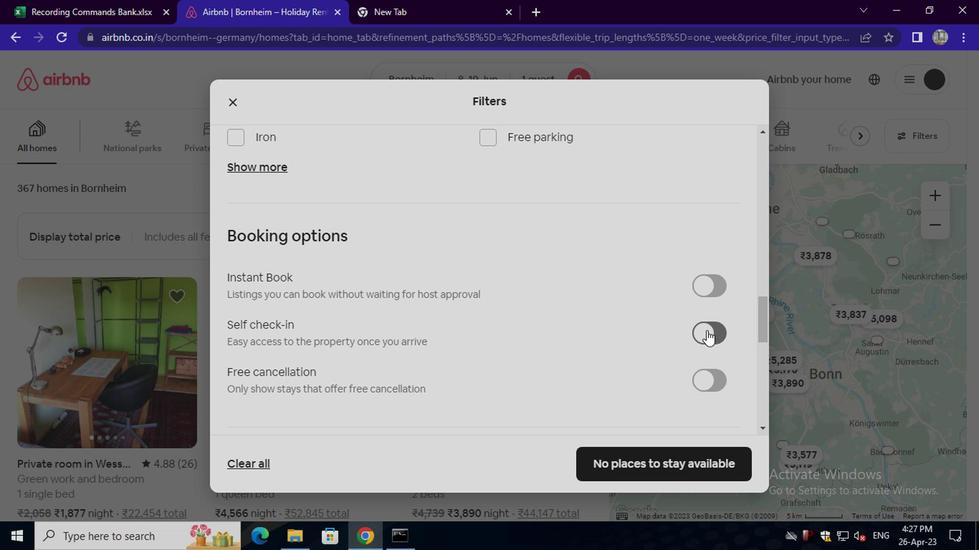 
Action: Mouse moved to (563, 335)
Screenshot: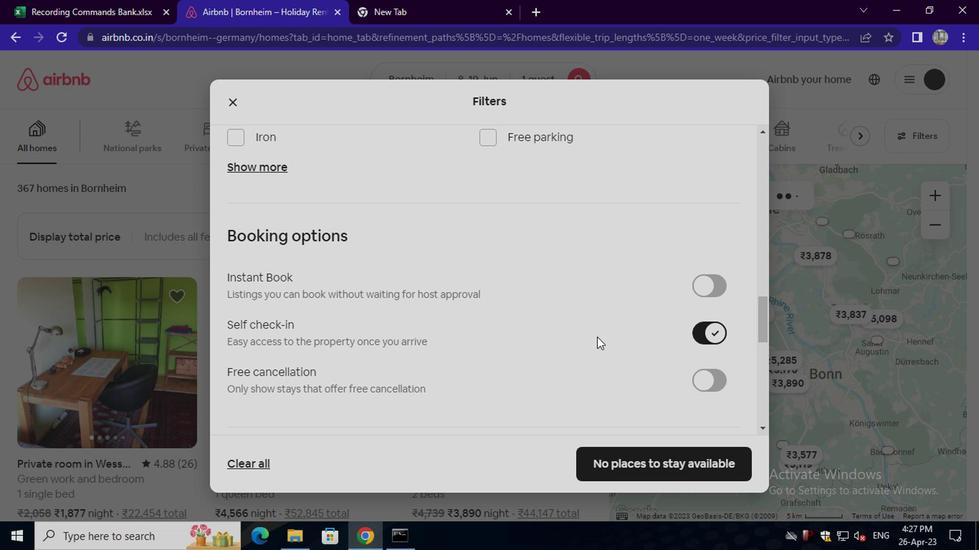 
Action: Mouse scrolled (563, 335) with delta (0, 0)
Screenshot: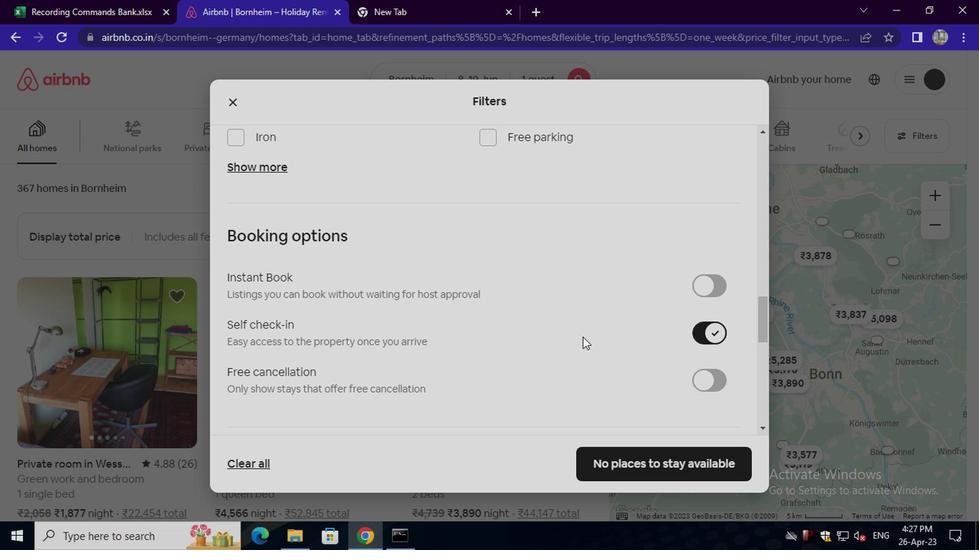 
Action: Mouse moved to (562, 335)
Screenshot: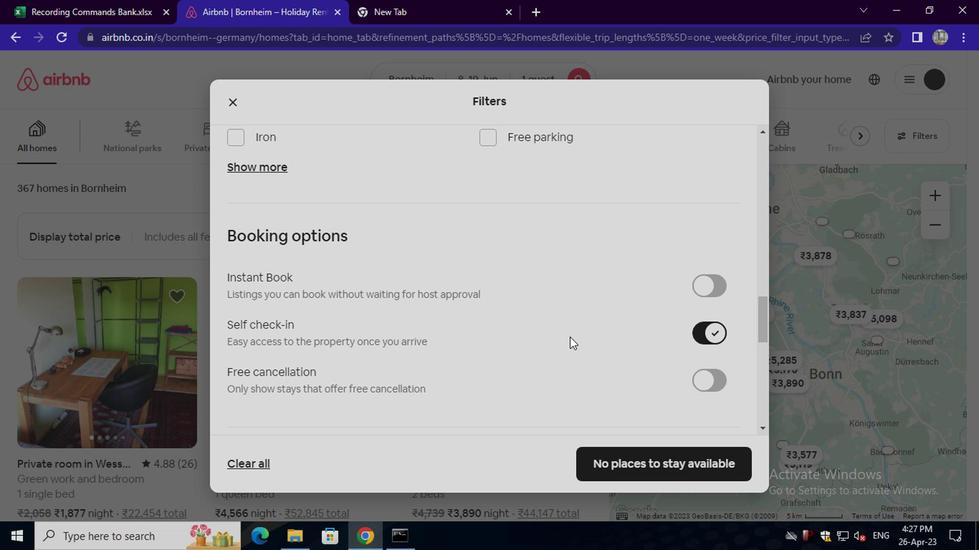 
Action: Mouse scrolled (562, 335) with delta (0, 0)
Screenshot: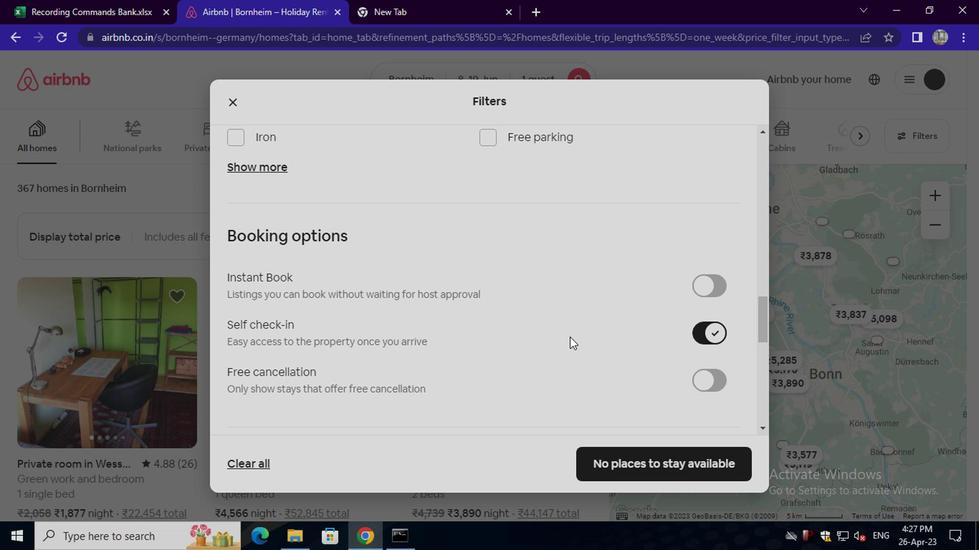 
Action: Mouse scrolled (562, 335) with delta (0, 0)
Screenshot: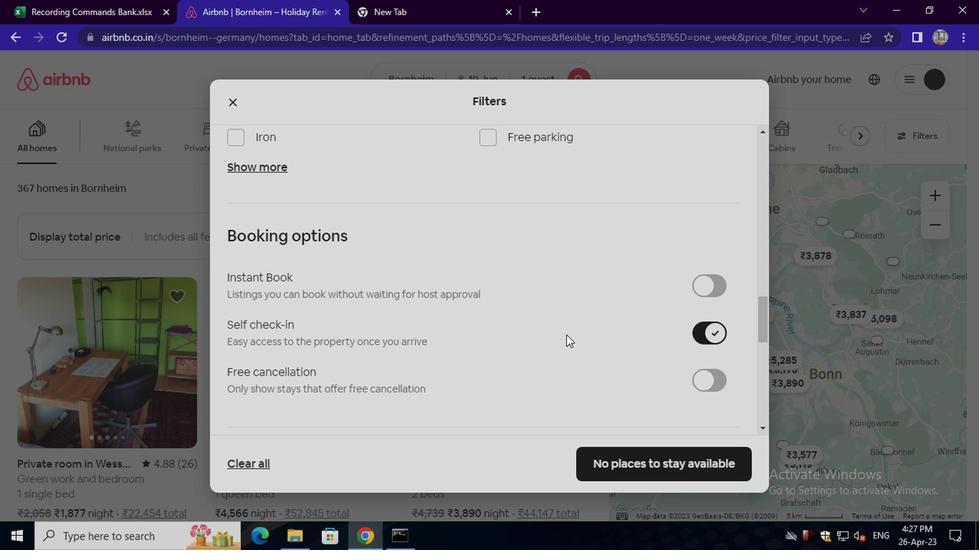 
Action: Mouse scrolled (562, 335) with delta (0, 0)
Screenshot: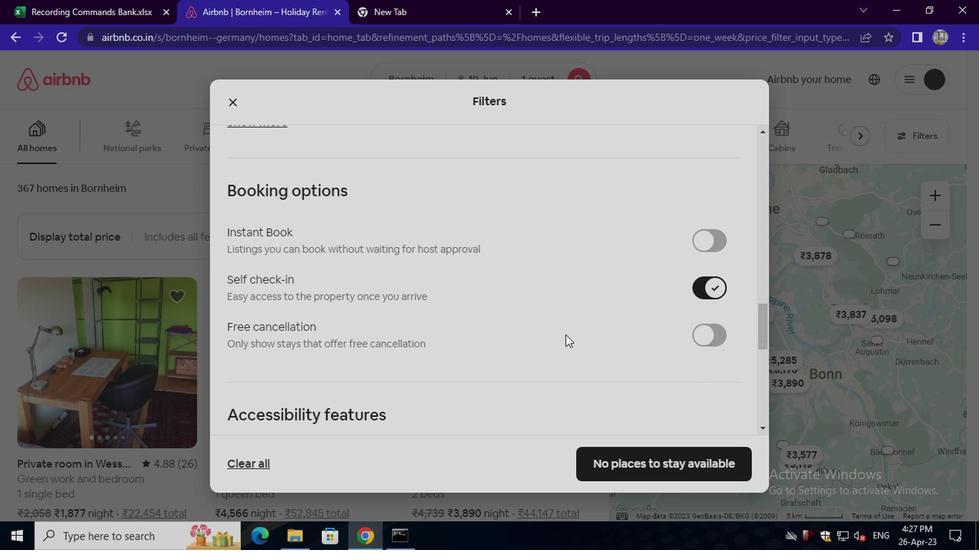 
Action: Mouse scrolled (562, 335) with delta (0, 0)
Screenshot: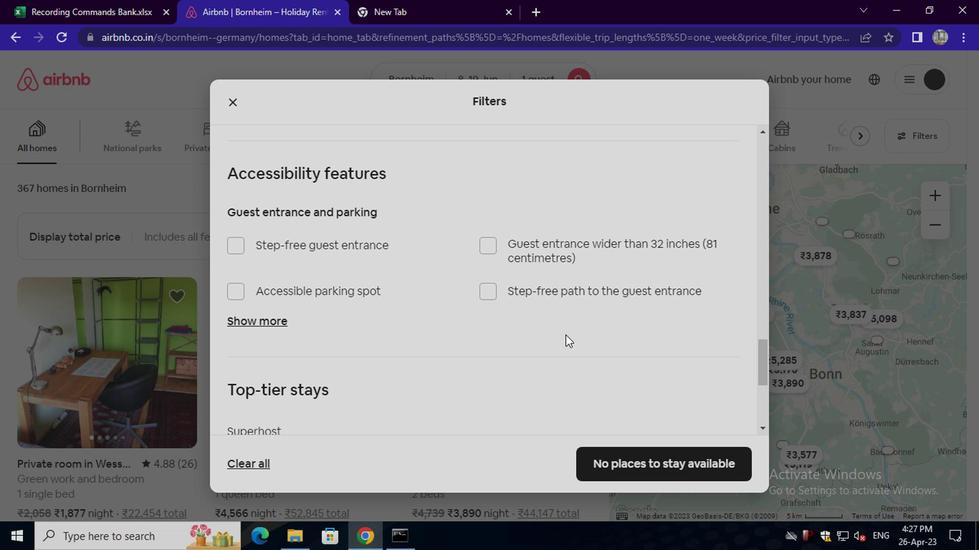 
Action: Mouse scrolled (562, 335) with delta (0, 0)
Screenshot: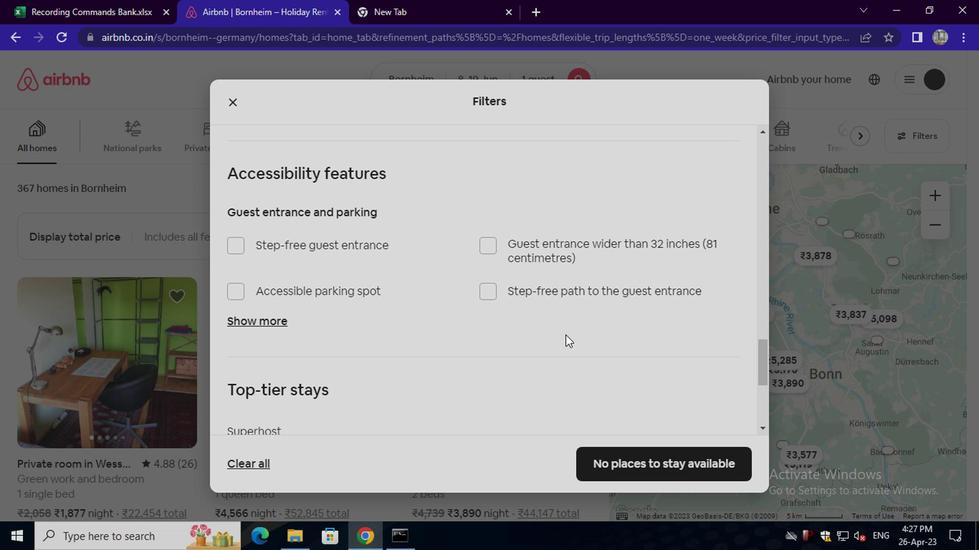 
Action: Mouse scrolled (562, 335) with delta (0, 0)
Screenshot: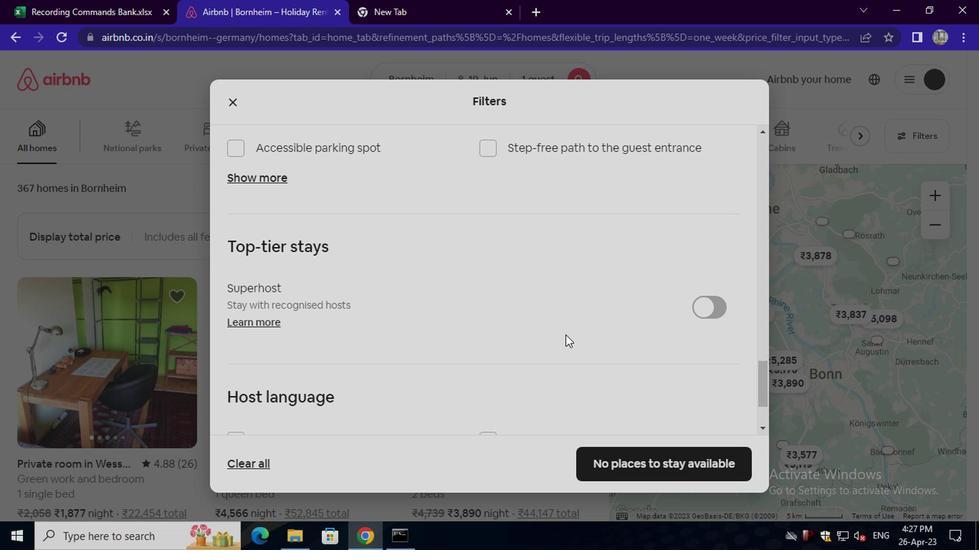 
Action: Mouse scrolled (562, 335) with delta (0, 0)
Screenshot: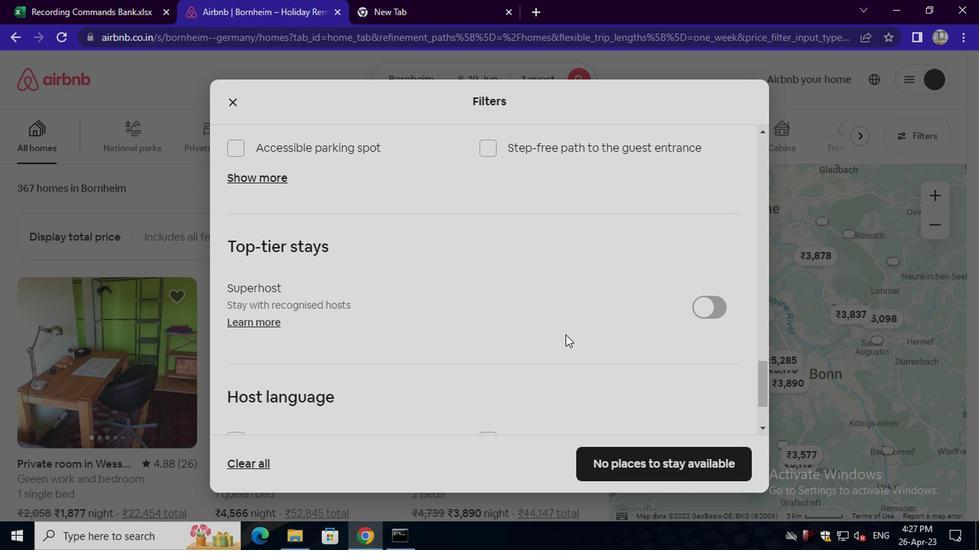 
Action: Mouse scrolled (562, 335) with delta (0, 0)
Screenshot: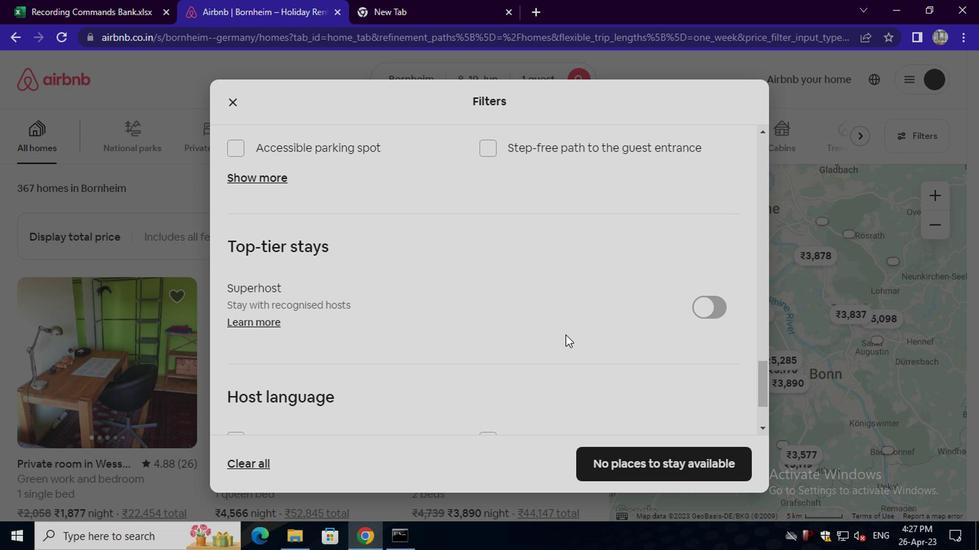 
Action: Mouse moved to (286, 331)
Screenshot: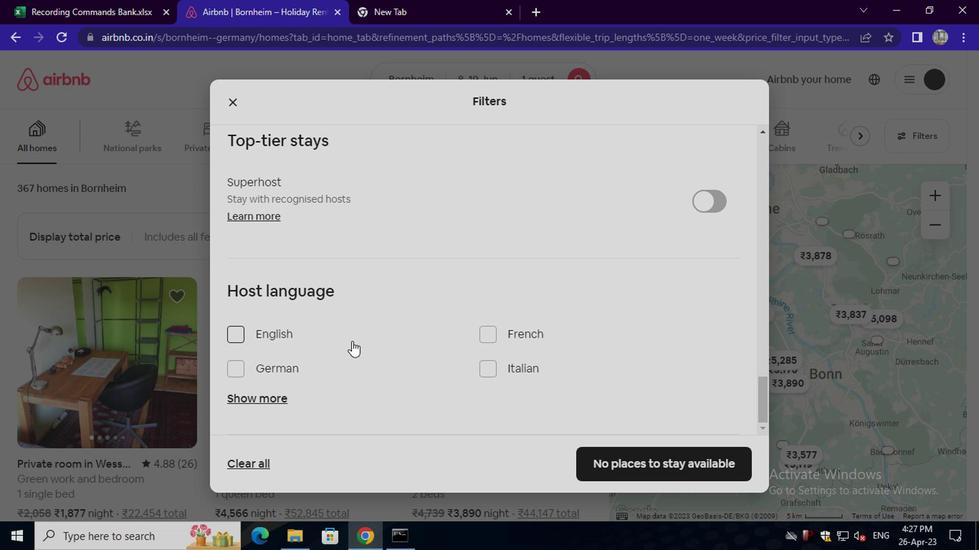 
Action: Mouse pressed left at (286, 331)
Screenshot: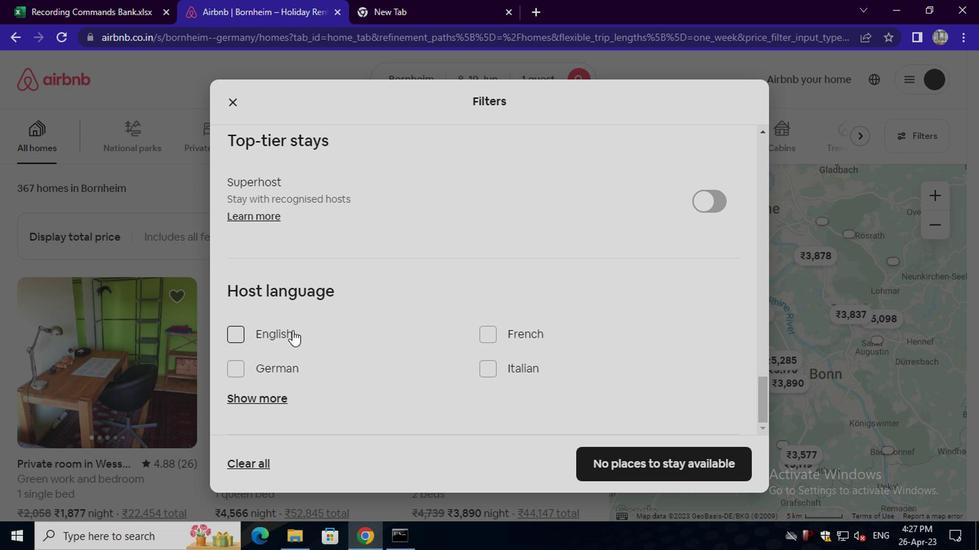 
Action: Mouse moved to (622, 455)
Screenshot: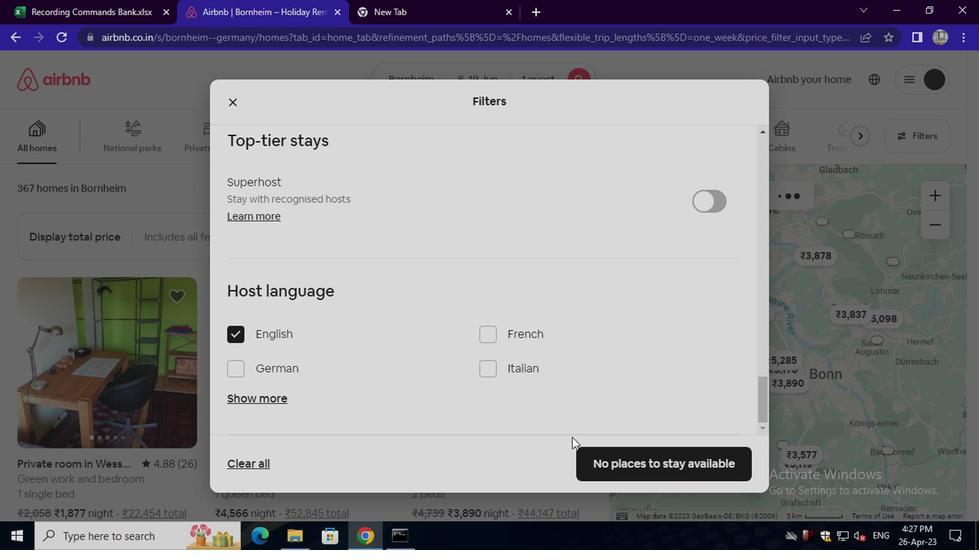 
Action: Mouse pressed left at (622, 455)
Screenshot: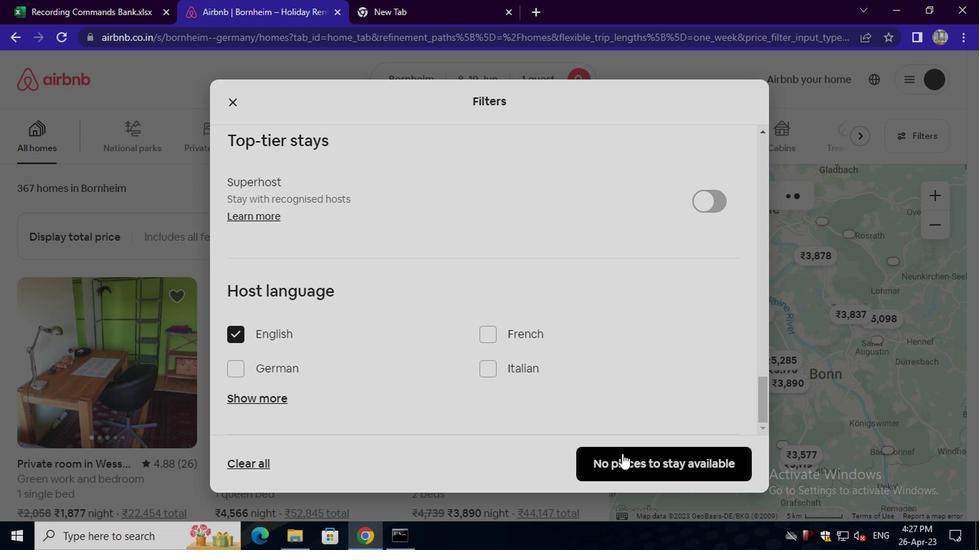 
